 Task: Search one way flight ticket for 1 adult, 5 children, 2 infants in seat and 1 infant on lap in first from Harlingen: Valley International Airport to Laramie: Laramie Regional Airport on 8-3-2023. Choice of flights is American. Number of bags: 1 checked bag. Price is upto 72000. Outbound departure time preference is 20:15.
Action: Mouse moved to (306, 120)
Screenshot: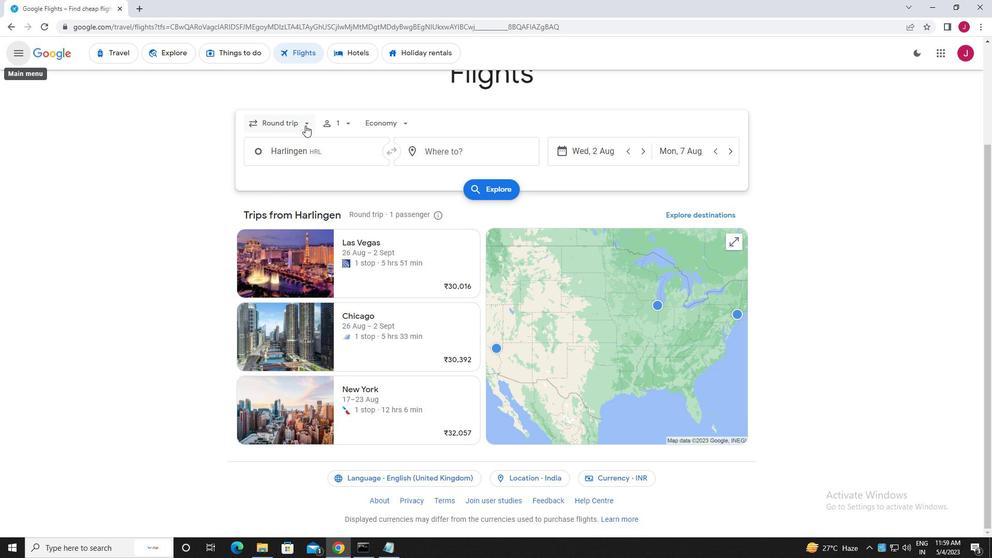 
Action: Mouse pressed left at (306, 120)
Screenshot: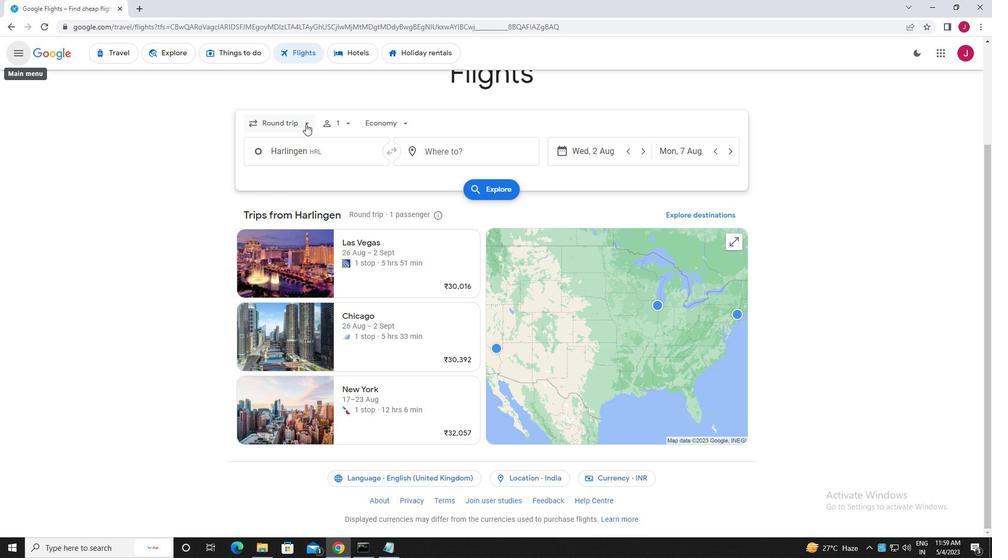 
Action: Mouse moved to (297, 167)
Screenshot: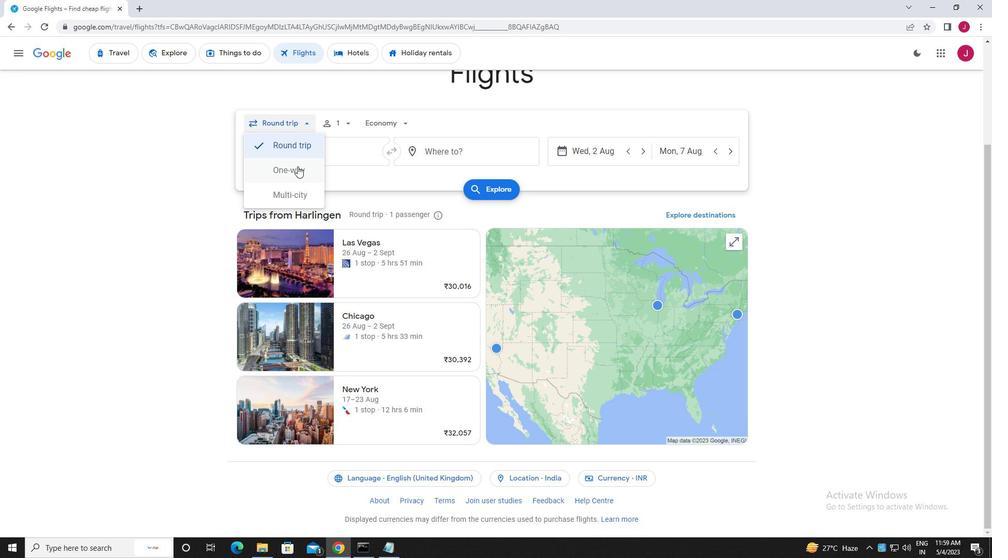 
Action: Mouse pressed left at (297, 167)
Screenshot: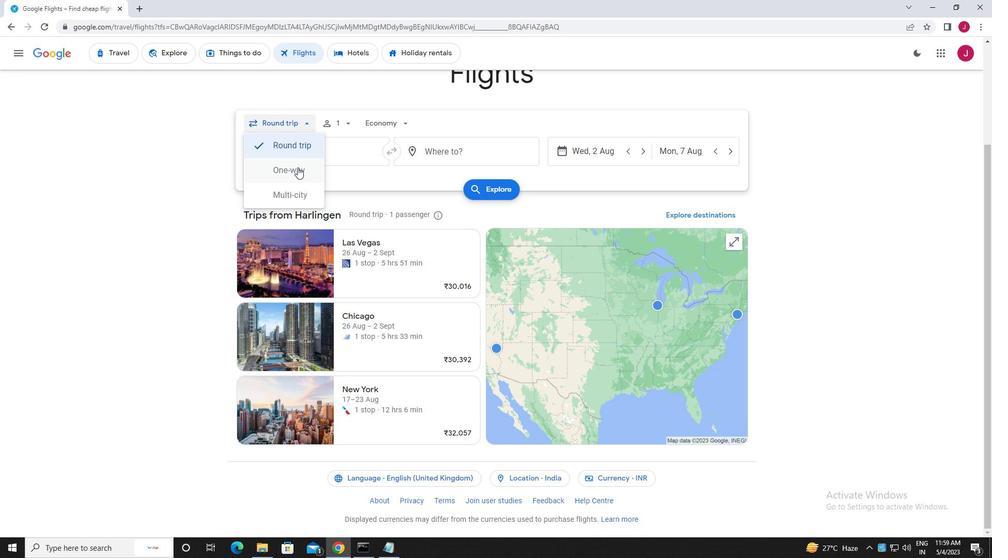 
Action: Mouse moved to (341, 121)
Screenshot: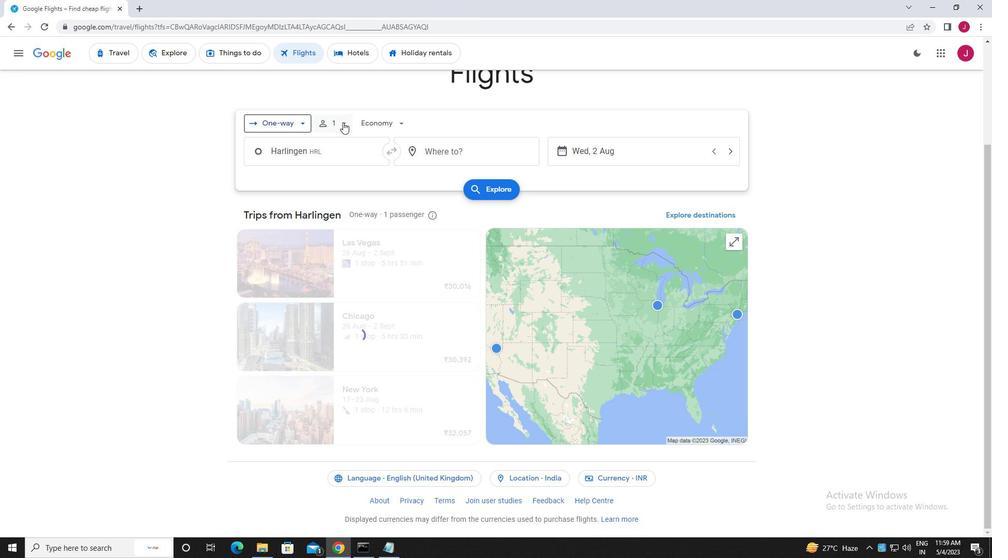 
Action: Mouse pressed left at (341, 121)
Screenshot: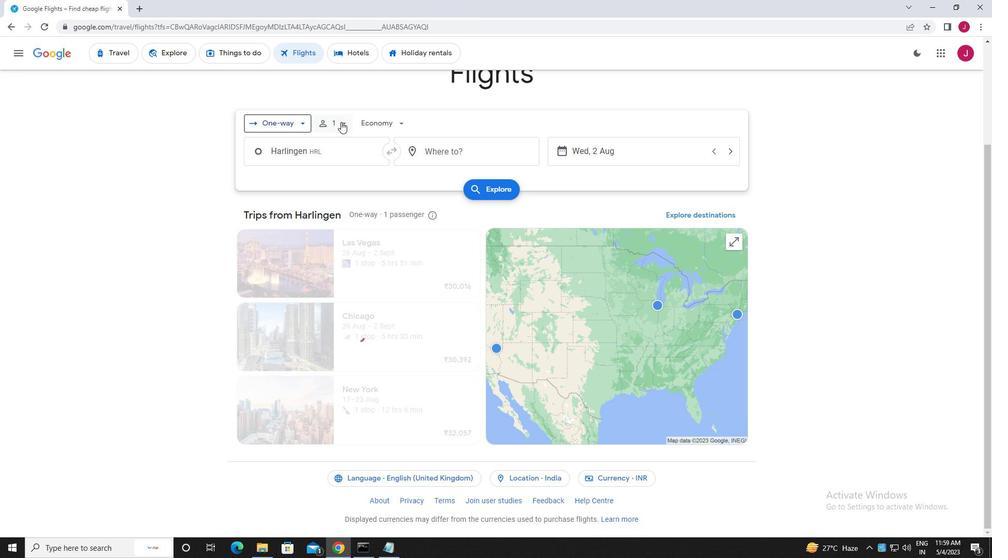 
Action: Mouse moved to (424, 177)
Screenshot: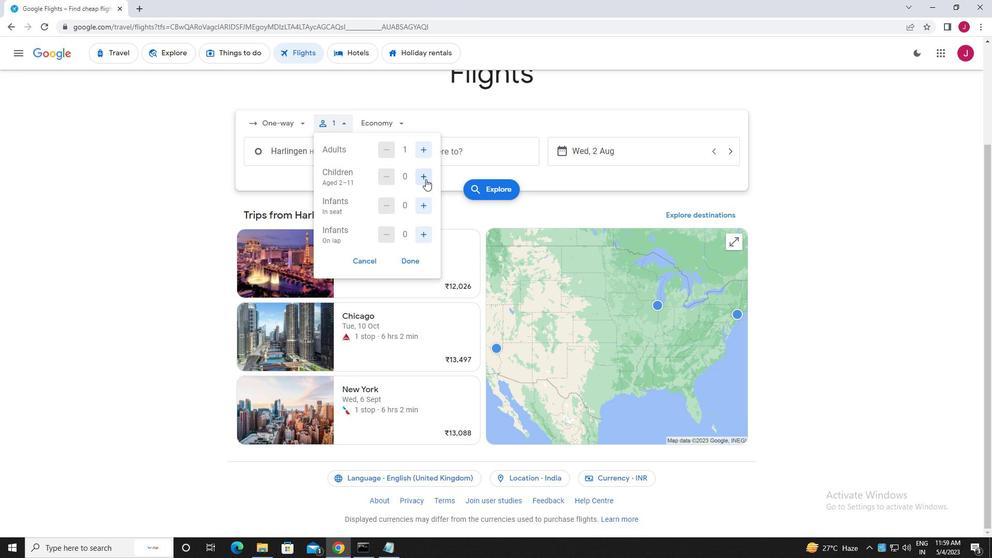 
Action: Mouse pressed left at (424, 177)
Screenshot: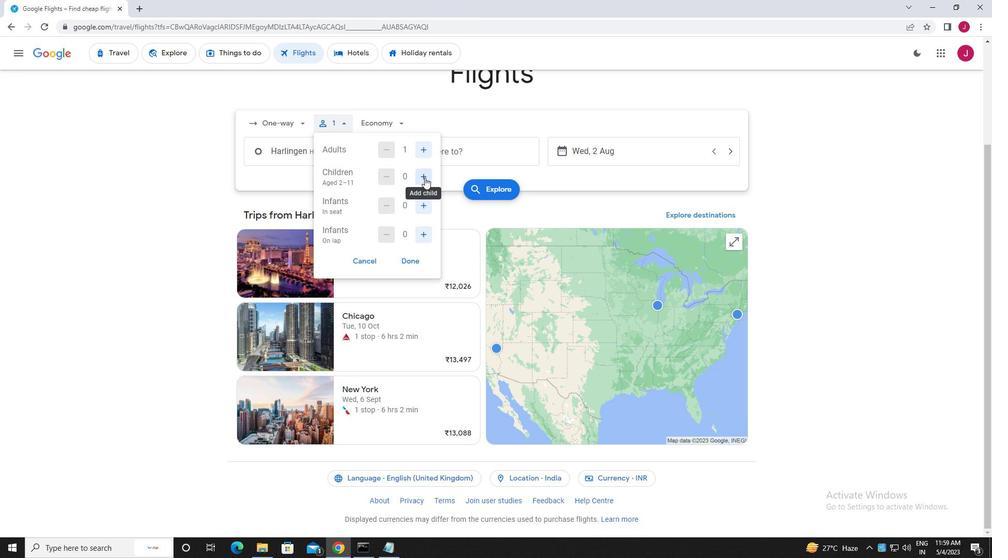 
Action: Mouse pressed left at (424, 177)
Screenshot: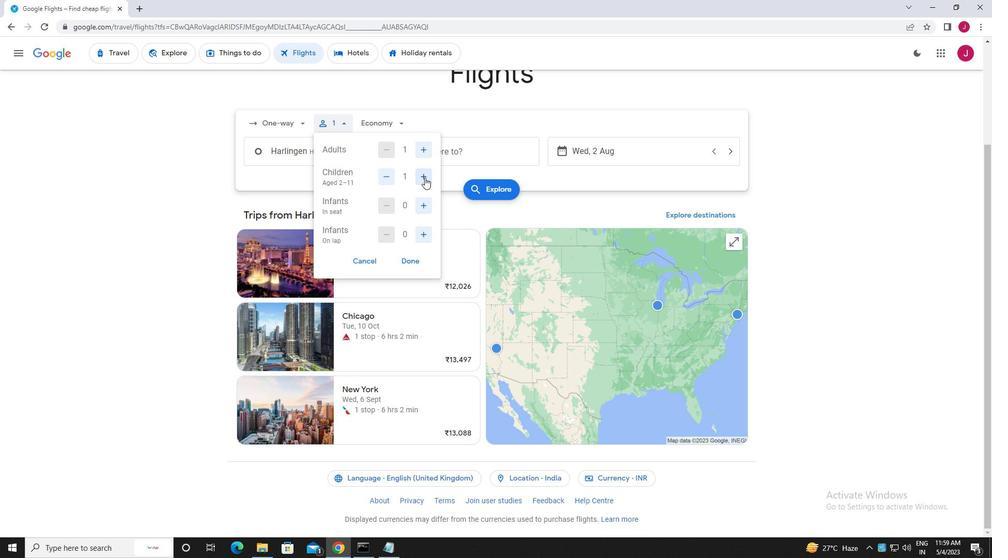 
Action: Mouse pressed left at (424, 177)
Screenshot: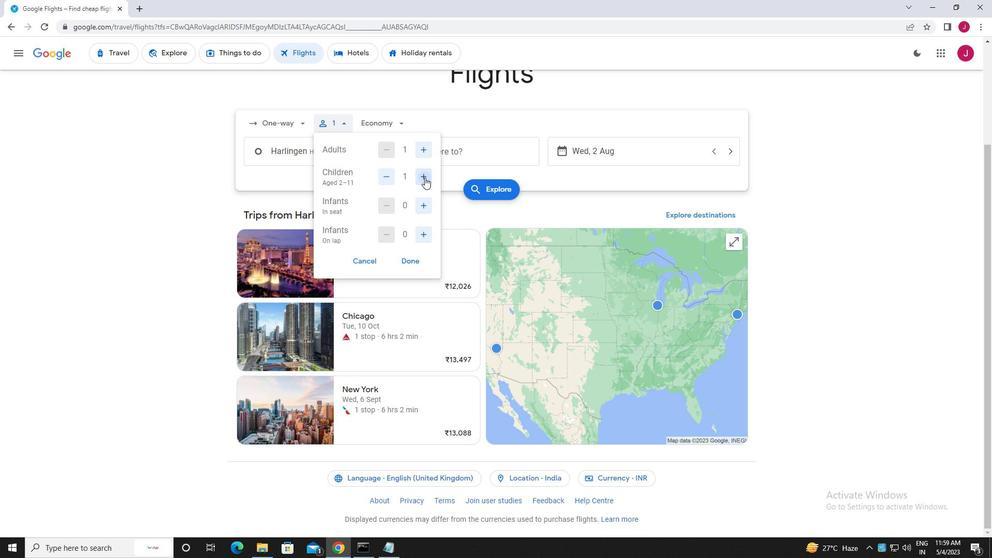 
Action: Mouse pressed left at (424, 177)
Screenshot: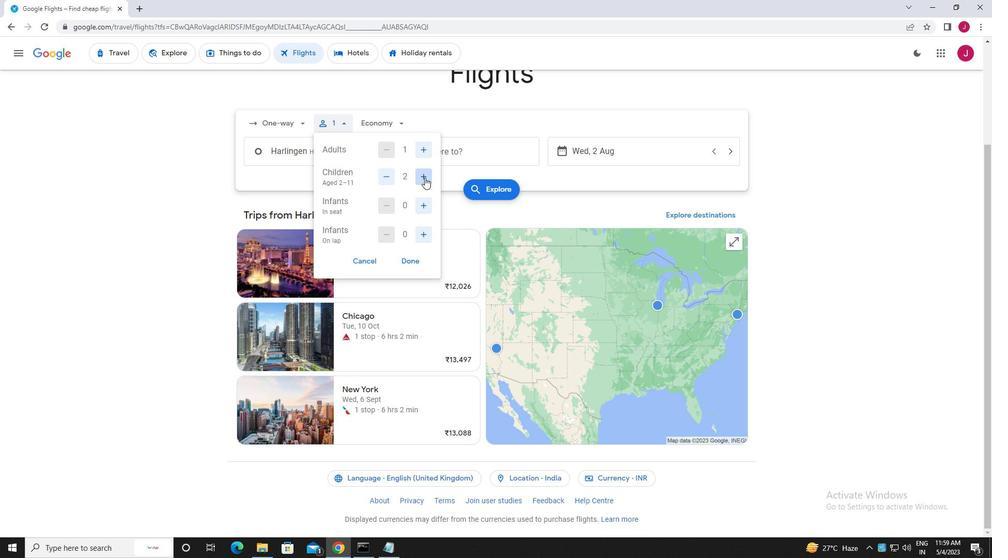 
Action: Mouse pressed left at (424, 177)
Screenshot: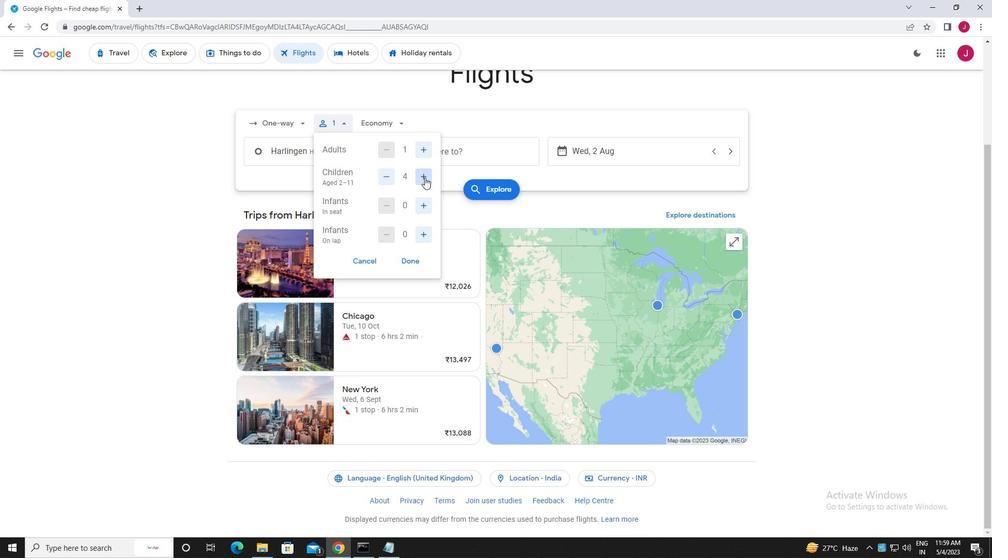 
Action: Mouse moved to (423, 207)
Screenshot: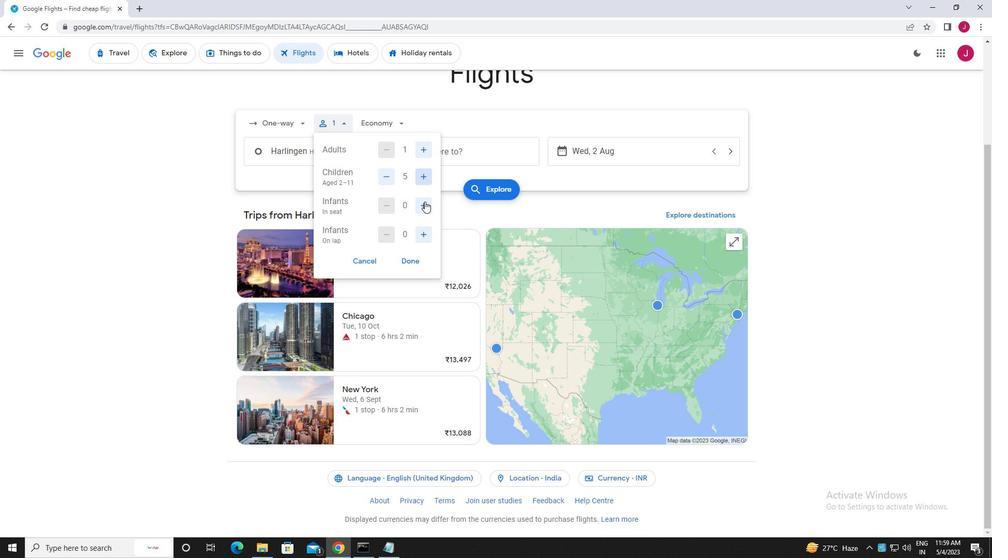 
Action: Mouse pressed left at (423, 207)
Screenshot: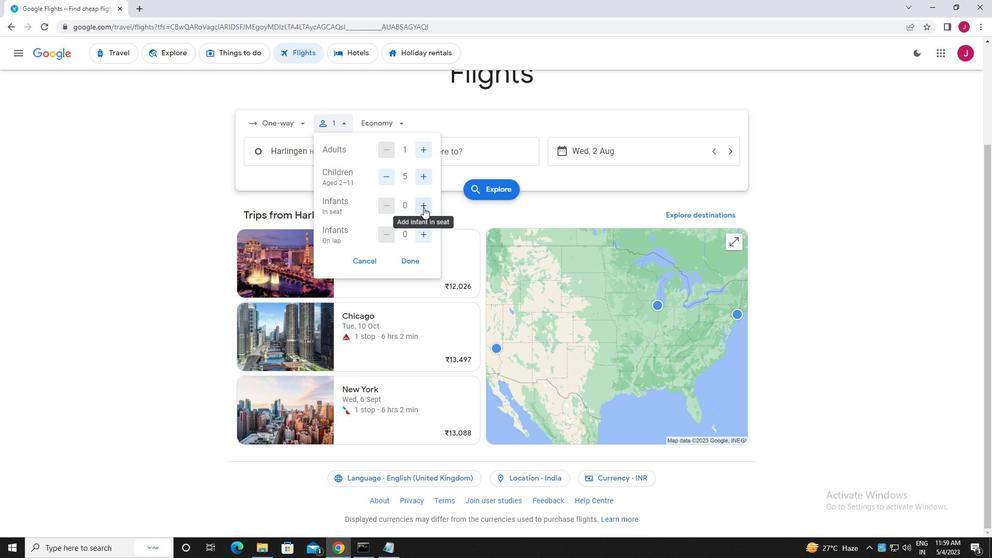 
Action: Mouse pressed left at (423, 207)
Screenshot: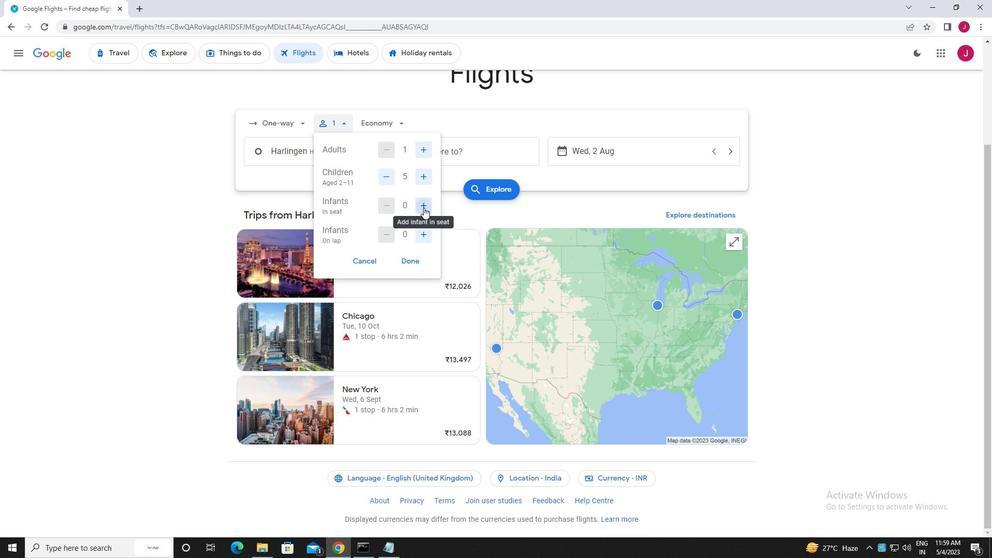 
Action: Mouse moved to (421, 230)
Screenshot: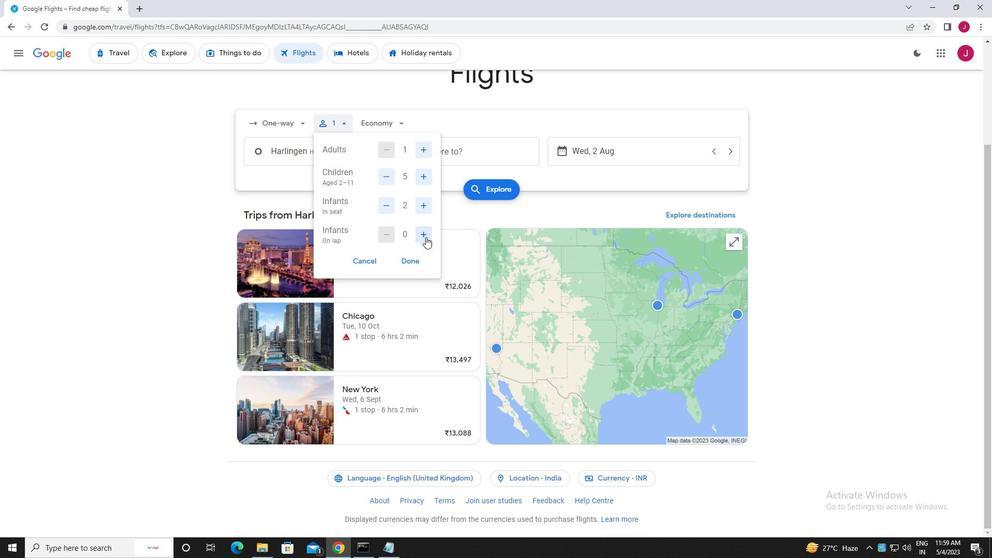 
Action: Mouse pressed left at (421, 230)
Screenshot: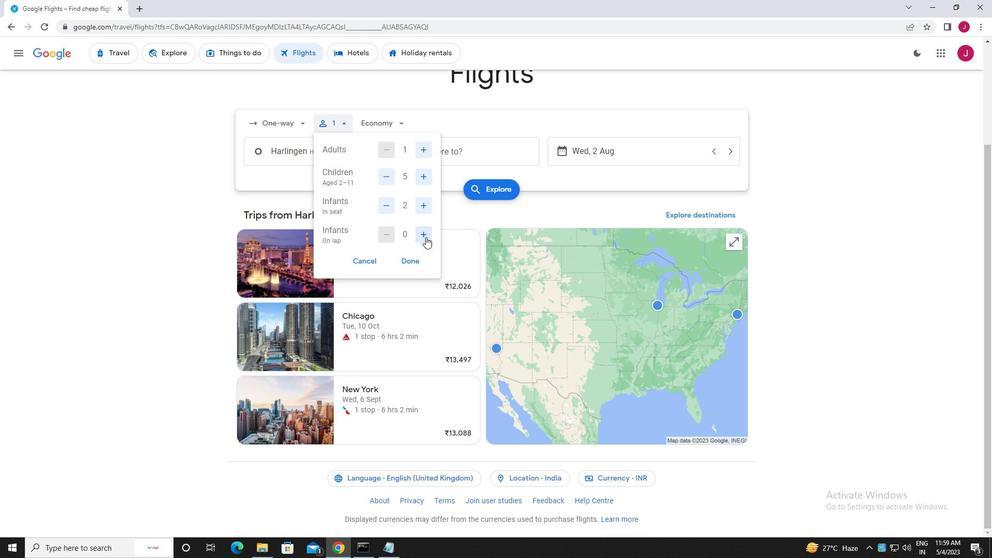 
Action: Mouse moved to (380, 205)
Screenshot: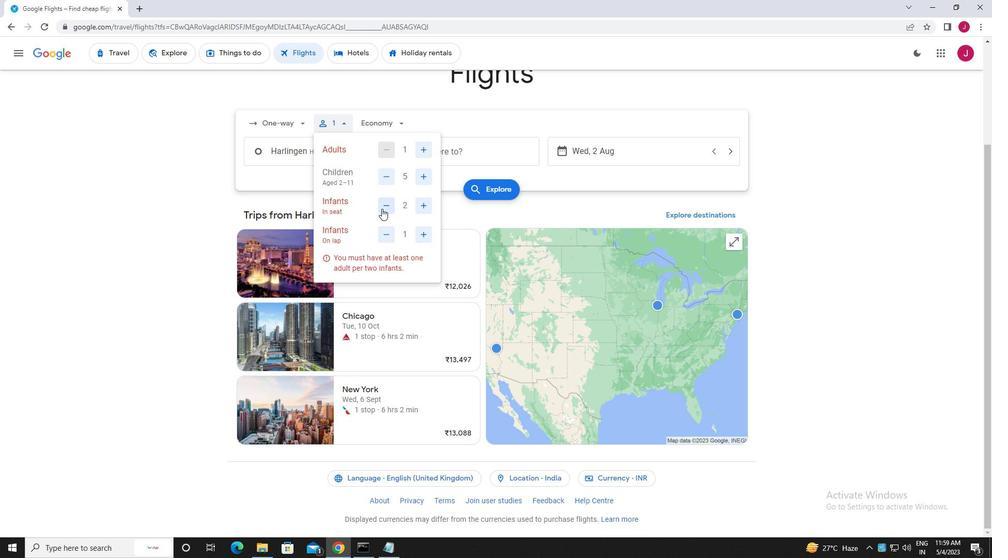 
Action: Mouse pressed left at (380, 205)
Screenshot: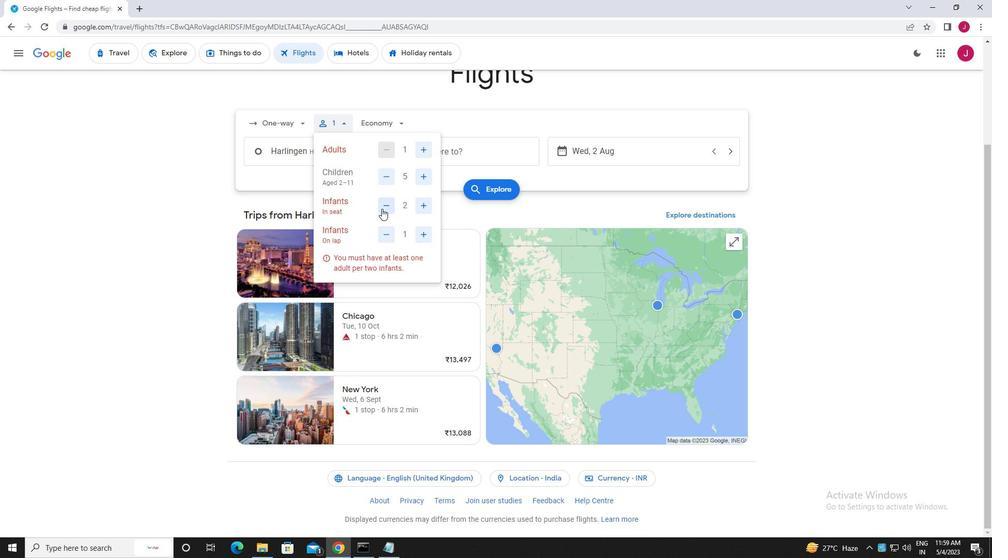 
Action: Mouse moved to (412, 259)
Screenshot: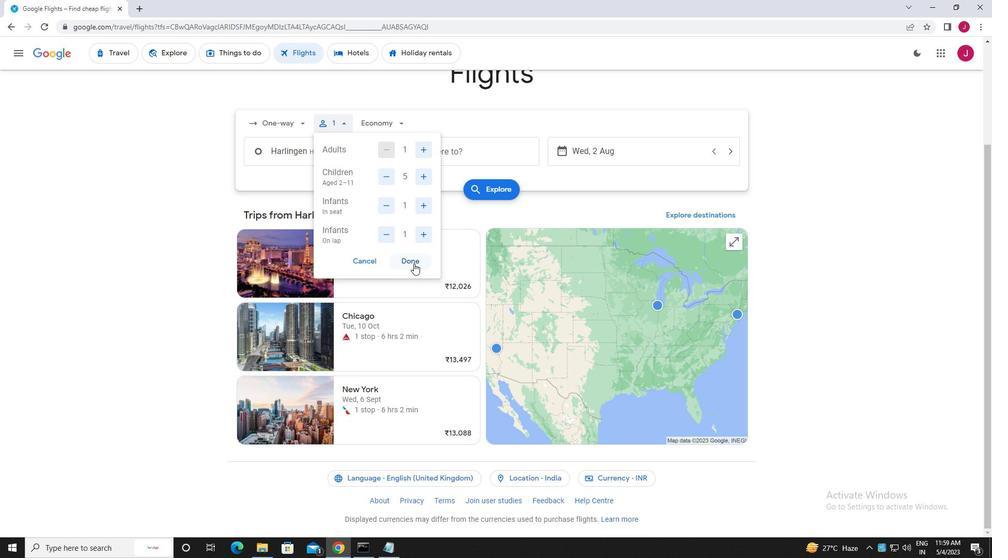
Action: Mouse pressed left at (412, 259)
Screenshot: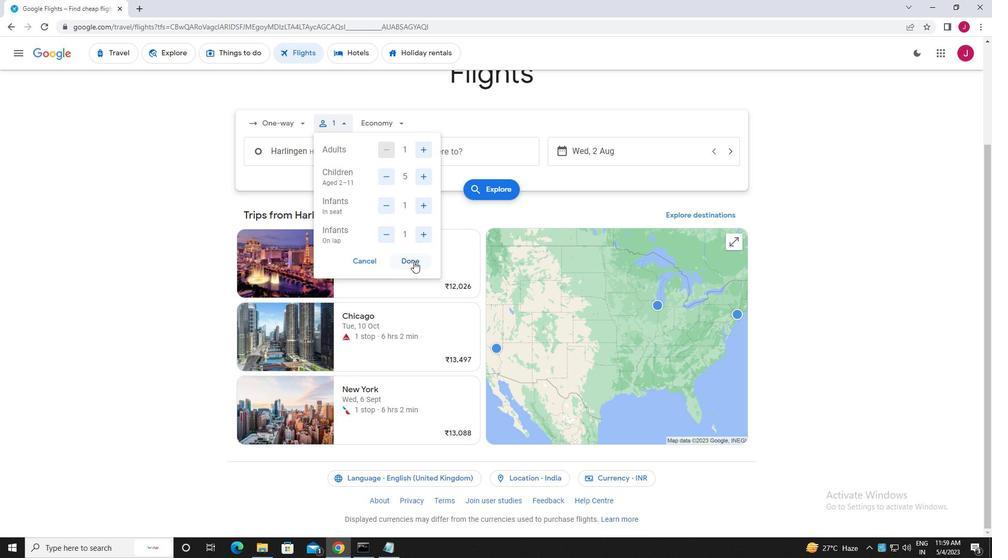 
Action: Mouse moved to (398, 118)
Screenshot: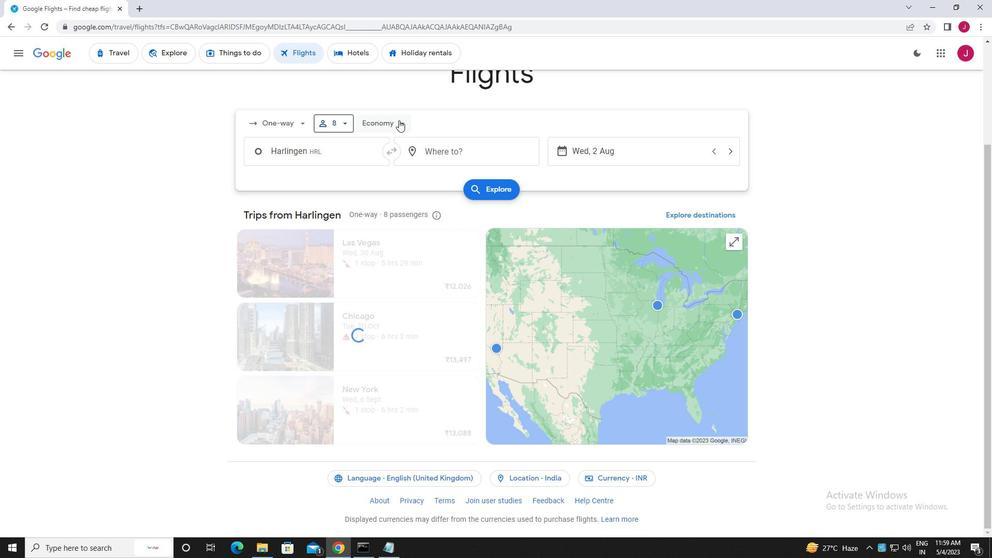 
Action: Mouse pressed left at (398, 118)
Screenshot: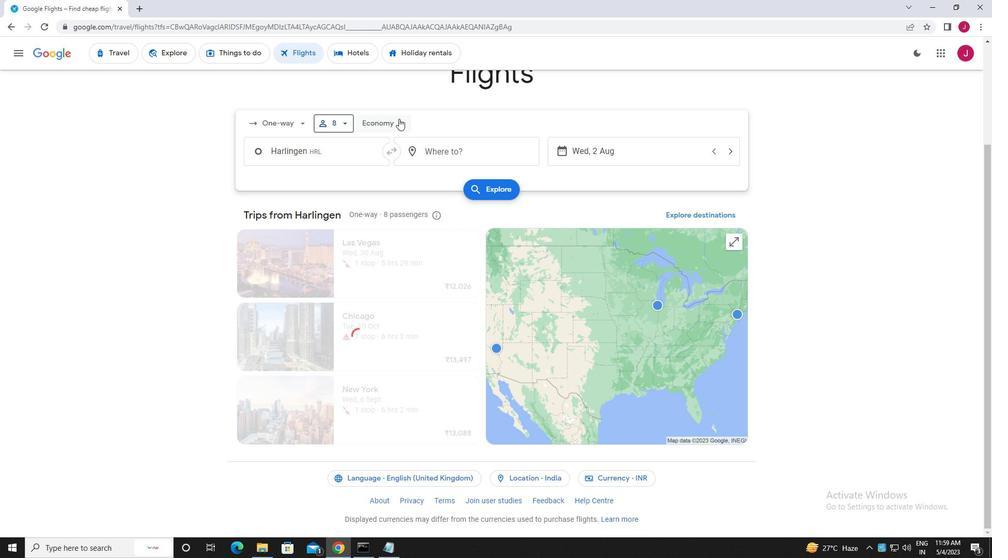 
Action: Mouse moved to (400, 224)
Screenshot: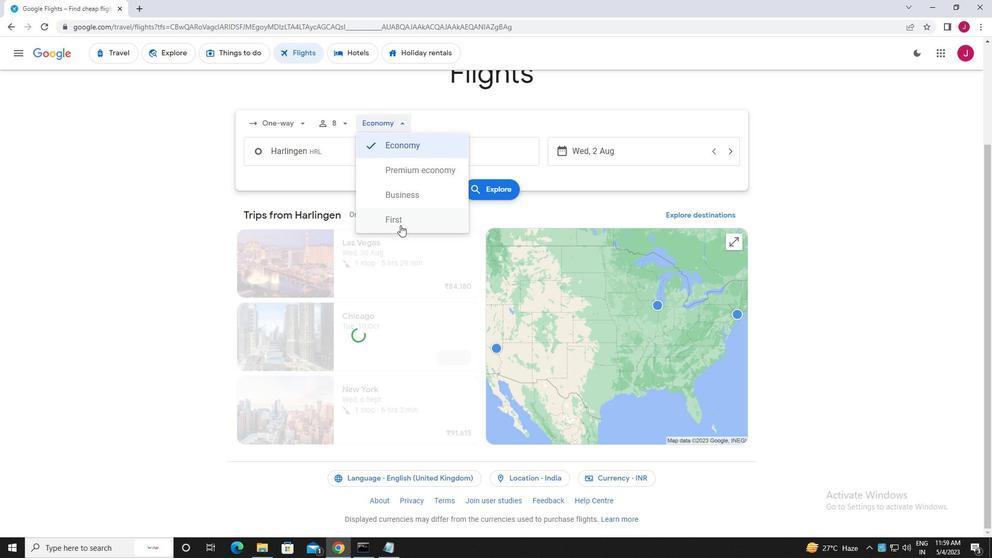 
Action: Mouse pressed left at (400, 224)
Screenshot: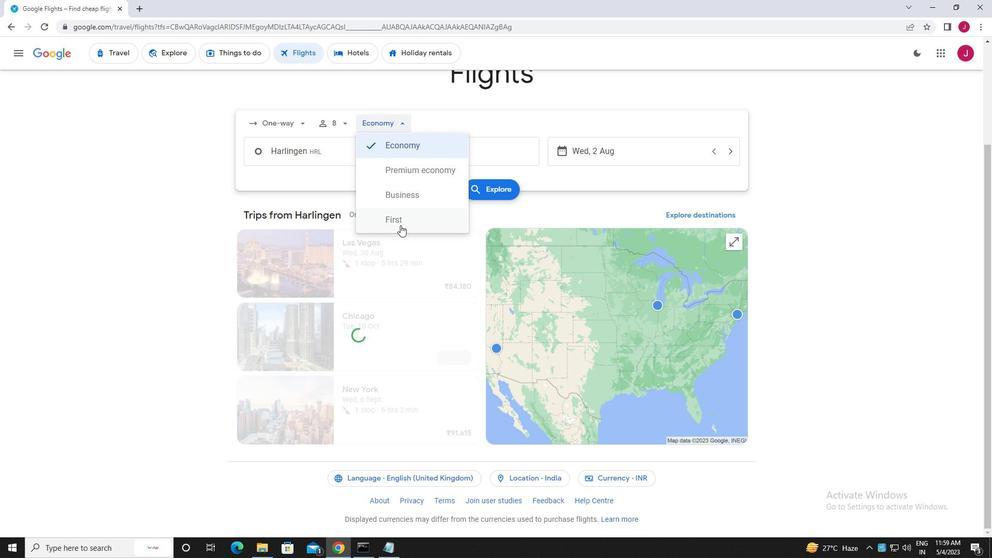 
Action: Mouse moved to (346, 155)
Screenshot: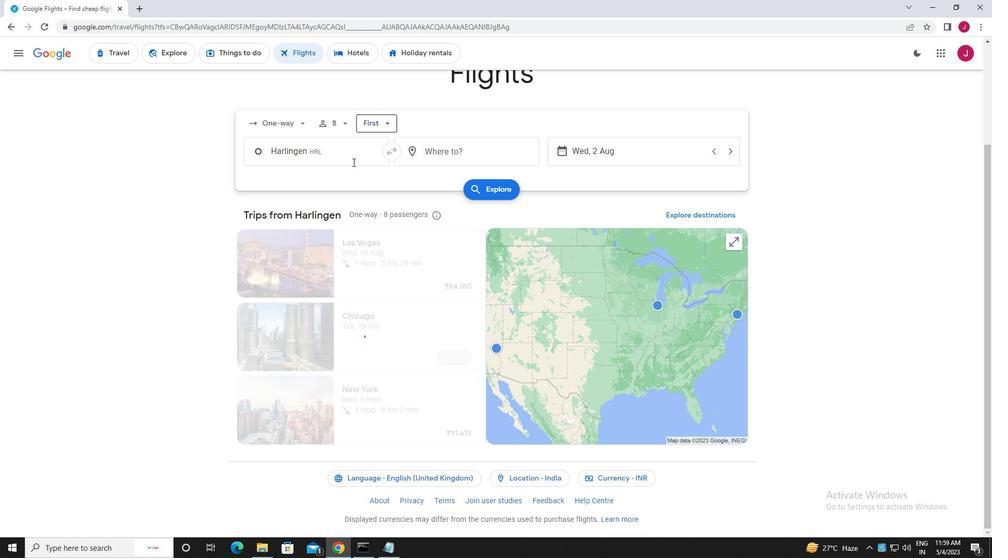 
Action: Mouse pressed left at (346, 155)
Screenshot: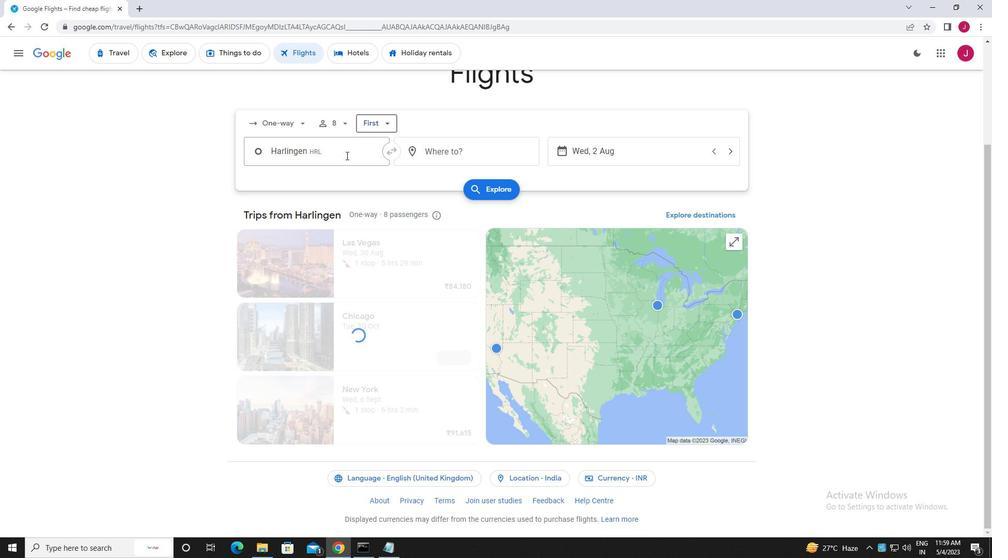
Action: Mouse moved to (345, 155)
Screenshot: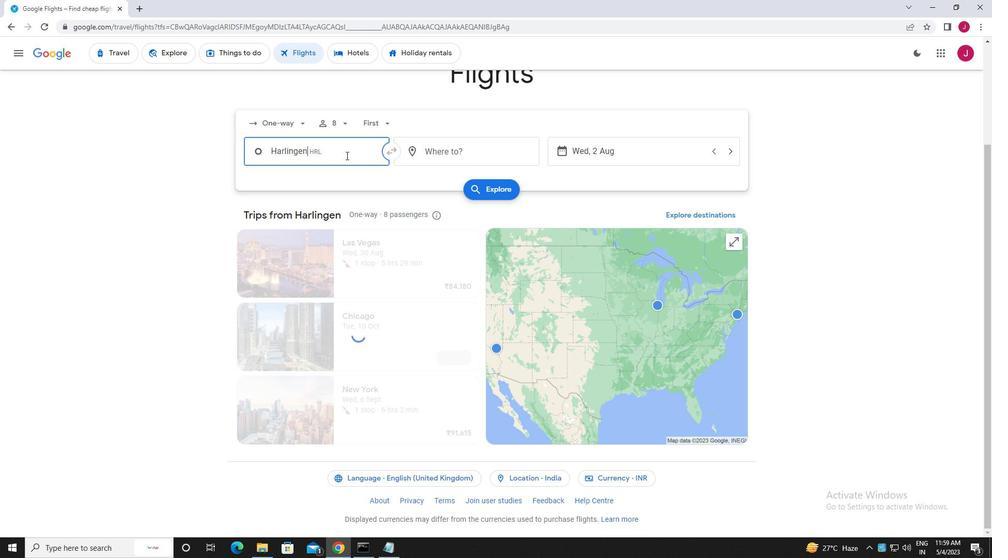 
Action: Key pressed harlinggen
Screenshot: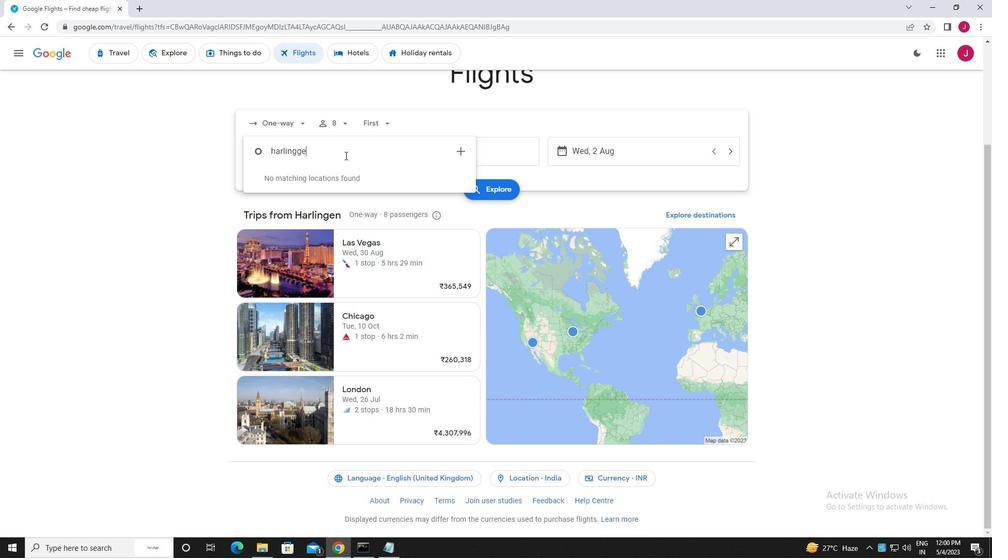 
Action: Mouse moved to (356, 209)
Screenshot: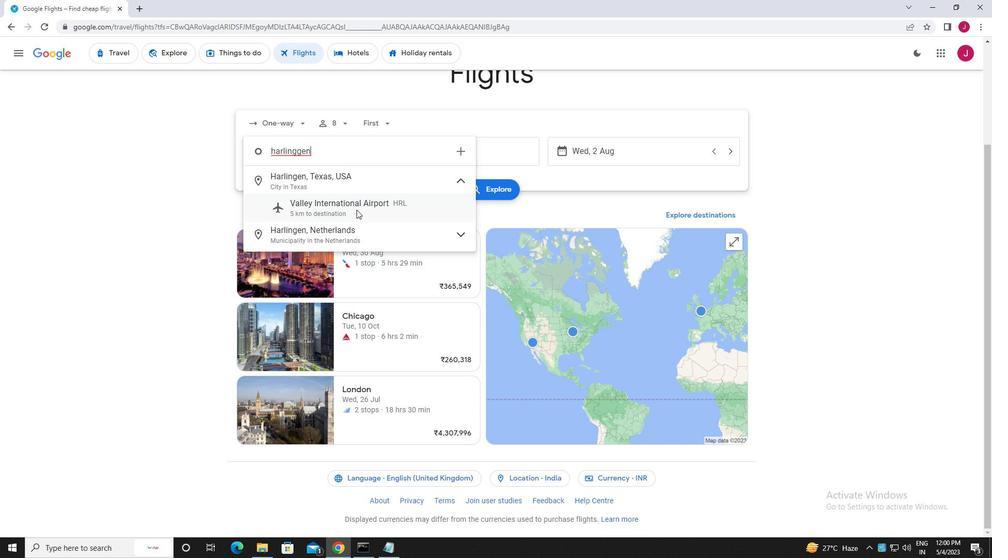 
Action: Mouse pressed left at (356, 209)
Screenshot: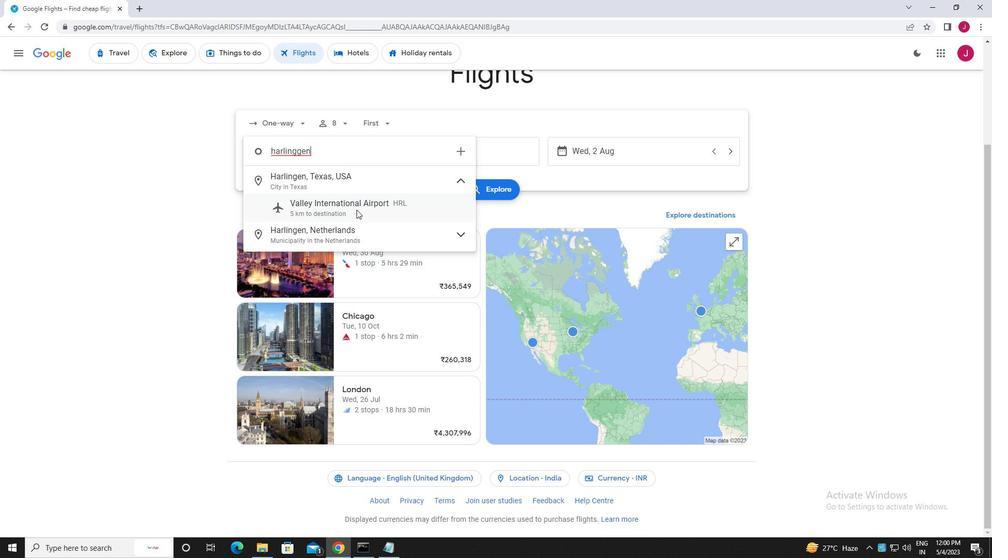 
Action: Mouse moved to (446, 148)
Screenshot: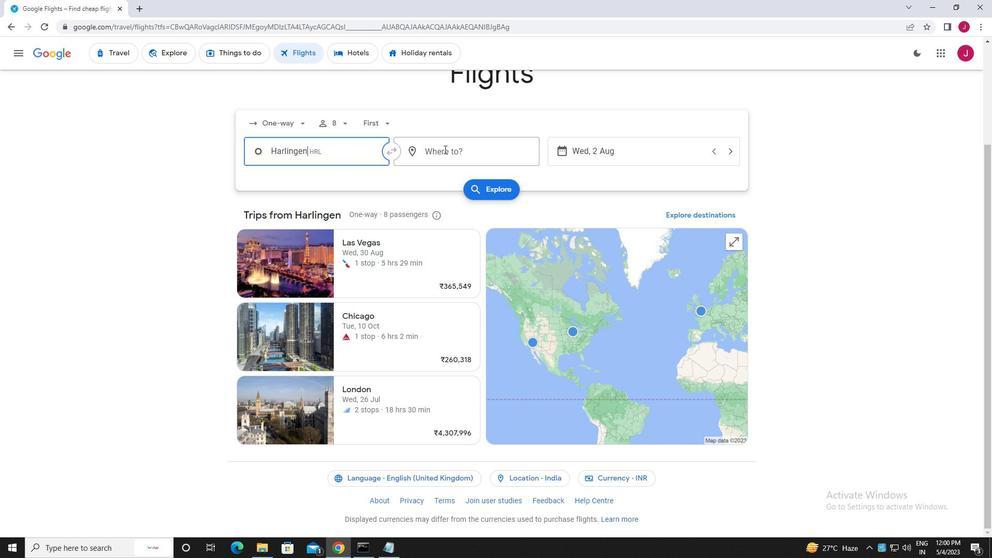 
Action: Mouse pressed left at (446, 148)
Screenshot: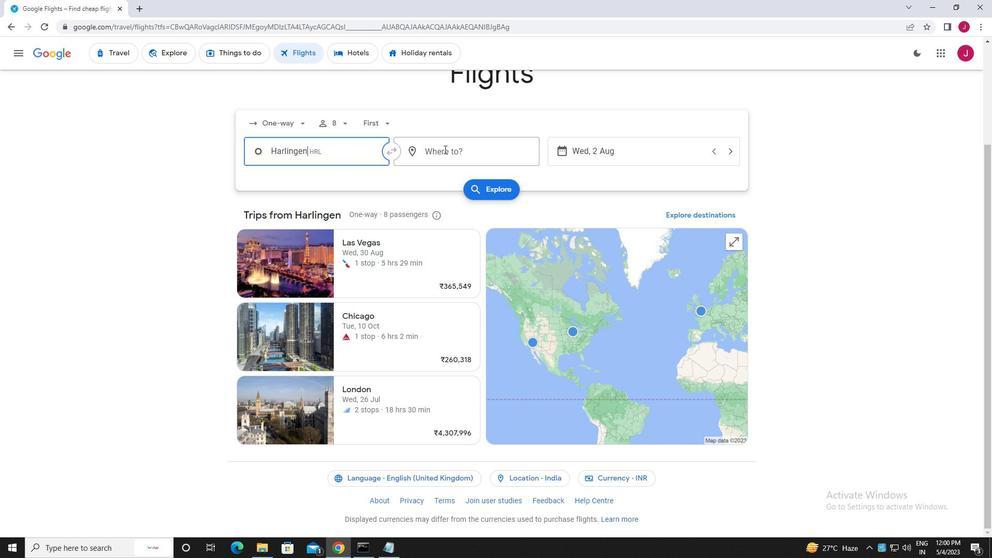 
Action: Mouse moved to (447, 149)
Screenshot: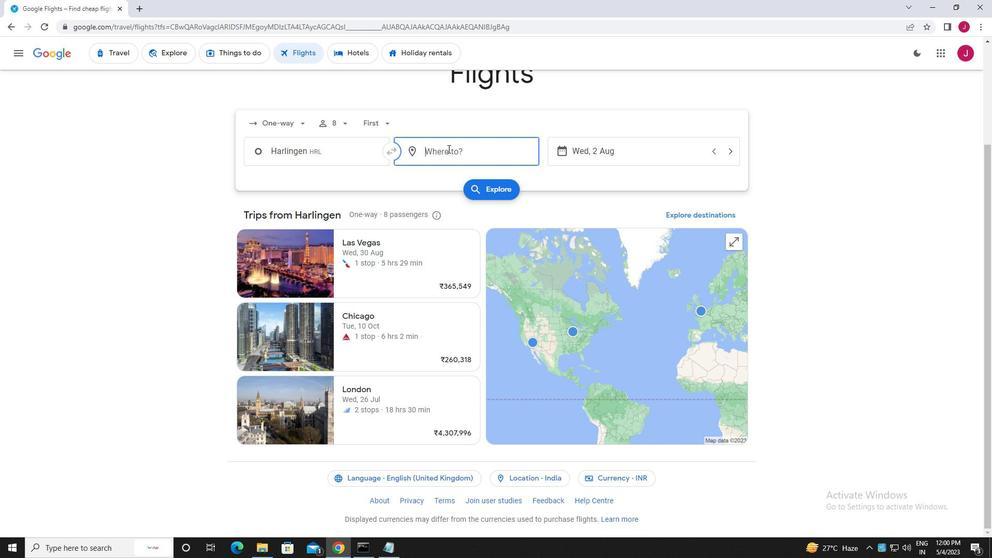 
Action: Key pressed laram
Screenshot: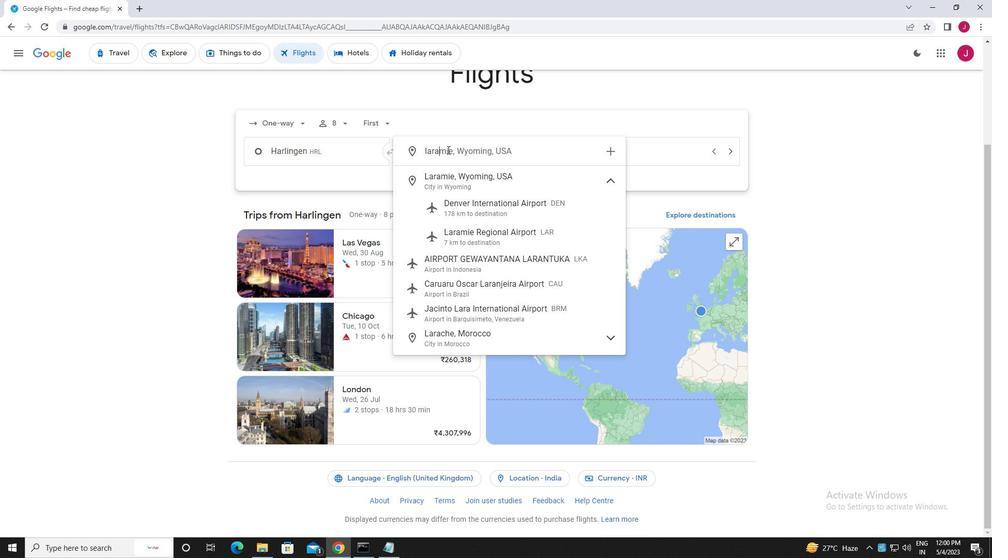 
Action: Mouse moved to (508, 239)
Screenshot: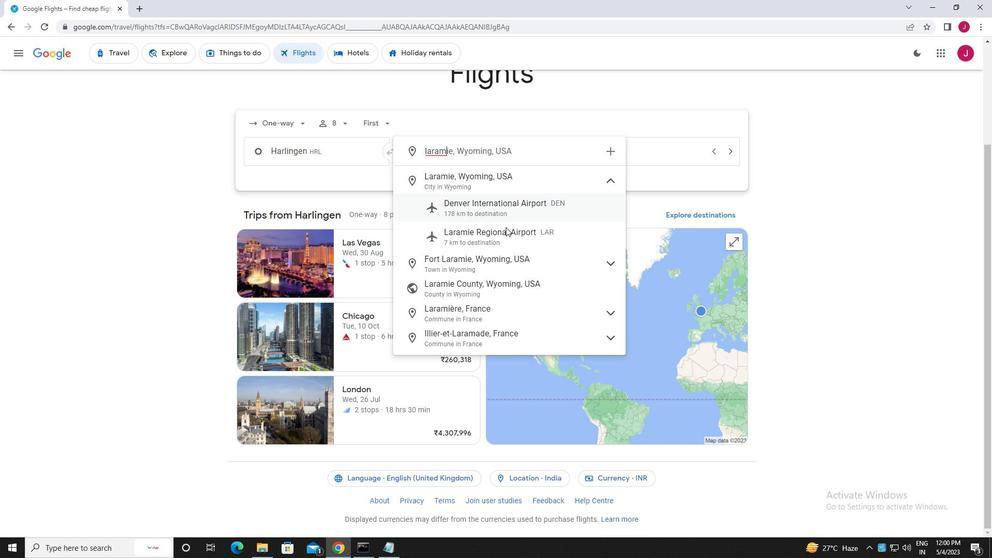 
Action: Mouse pressed left at (508, 239)
Screenshot: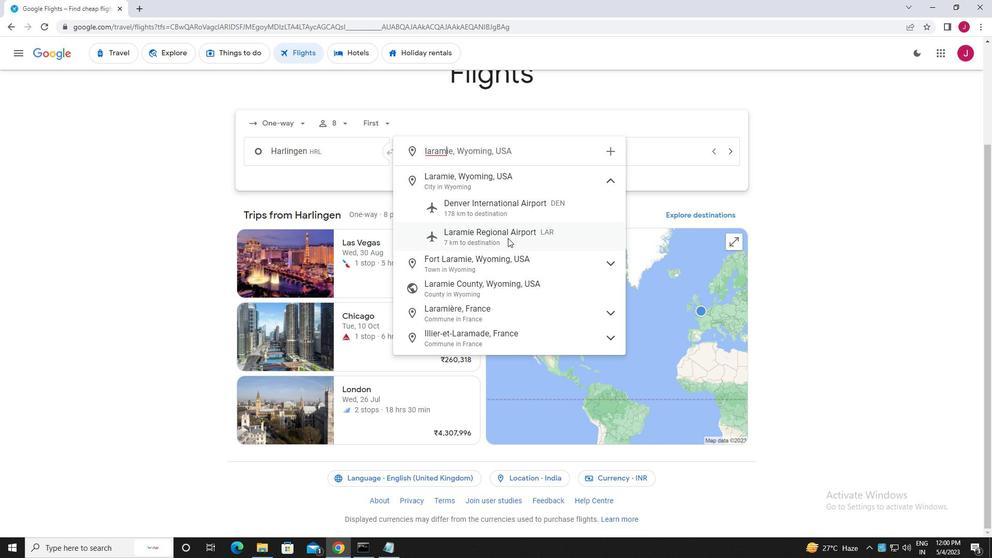 
Action: Mouse moved to (597, 153)
Screenshot: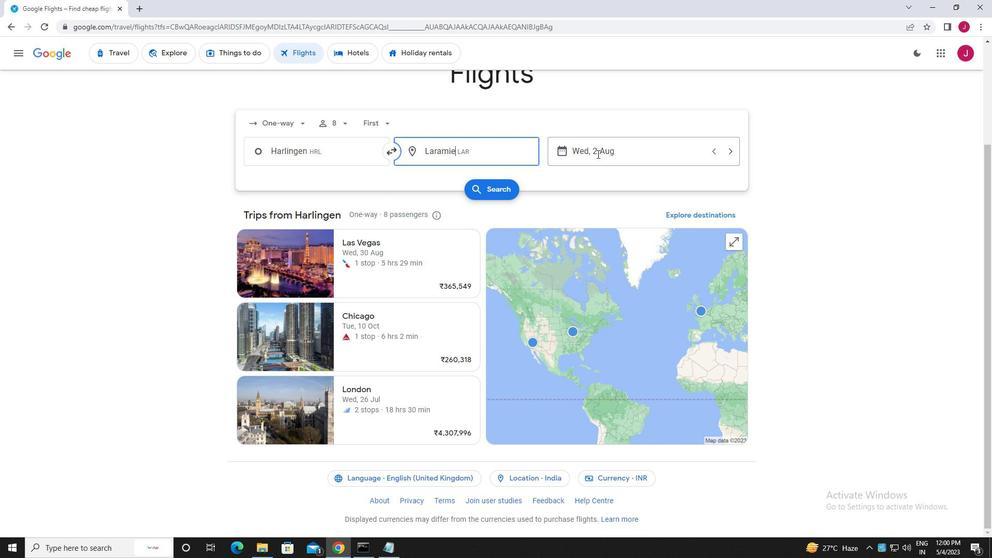 
Action: Mouse pressed left at (597, 153)
Screenshot: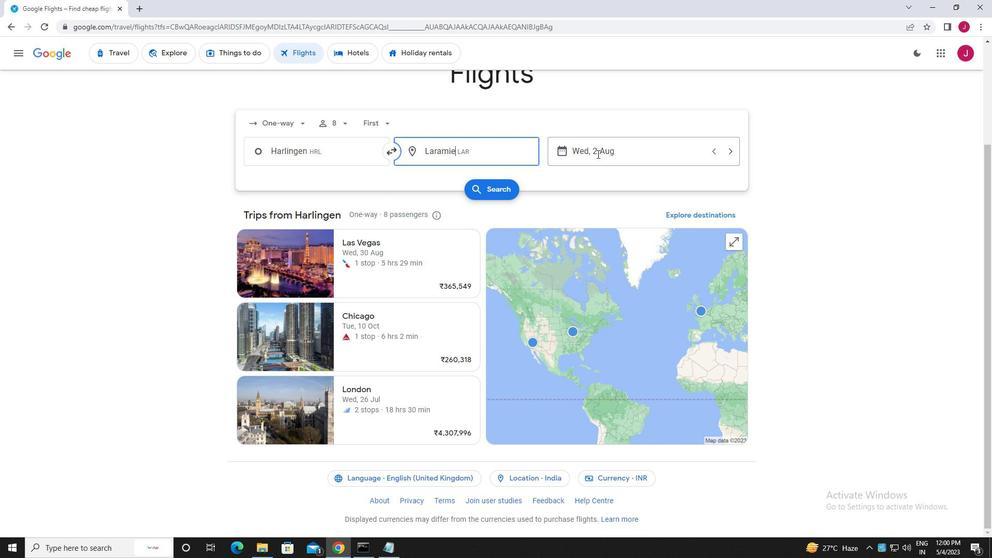 
Action: Mouse moved to (468, 232)
Screenshot: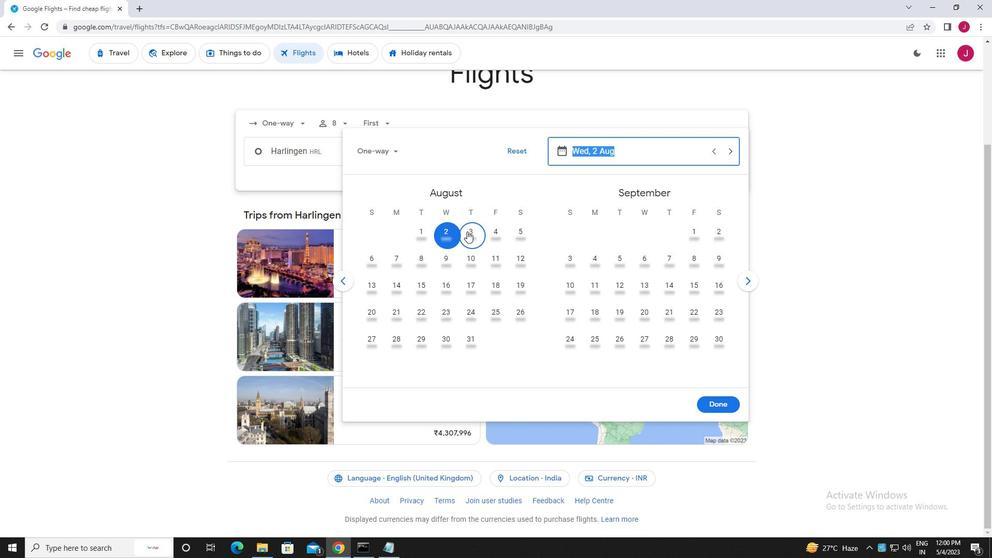 
Action: Mouse pressed left at (468, 232)
Screenshot: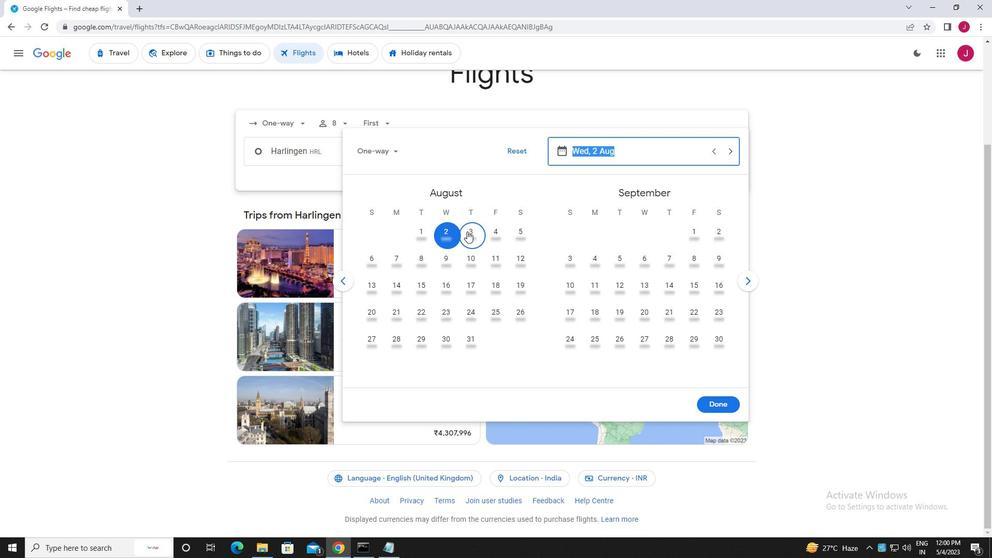 
Action: Mouse moved to (713, 406)
Screenshot: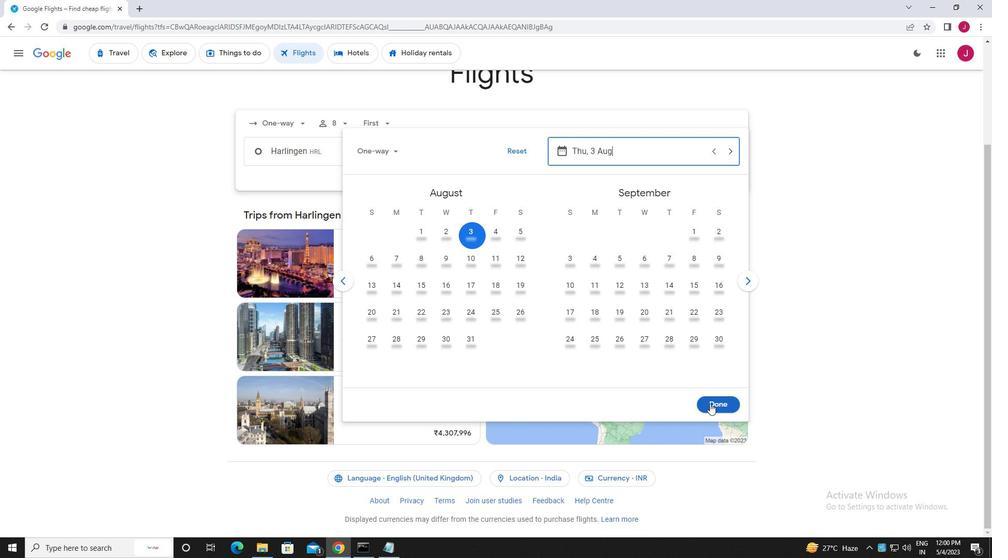 
Action: Mouse pressed left at (713, 406)
Screenshot: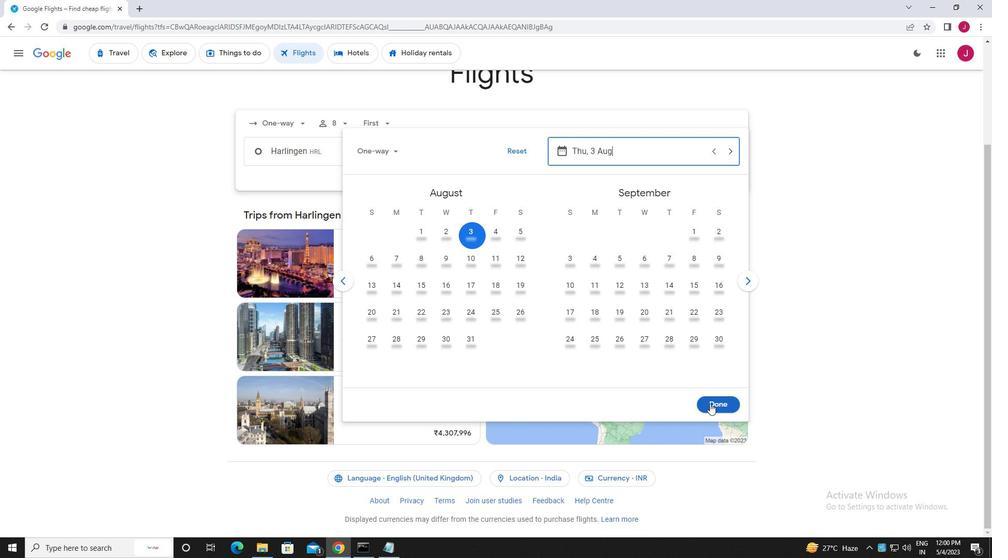 
Action: Mouse moved to (497, 188)
Screenshot: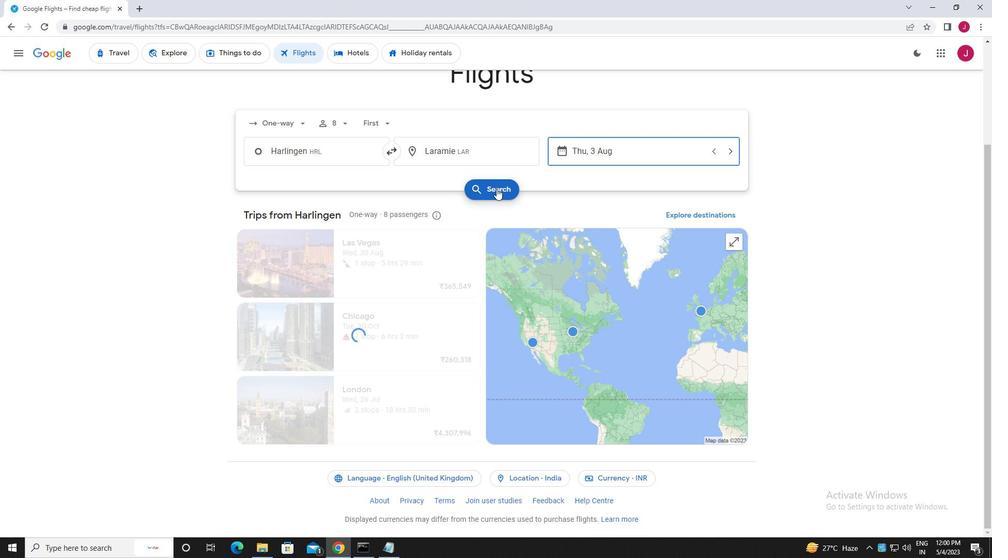 
Action: Mouse pressed left at (497, 188)
Screenshot: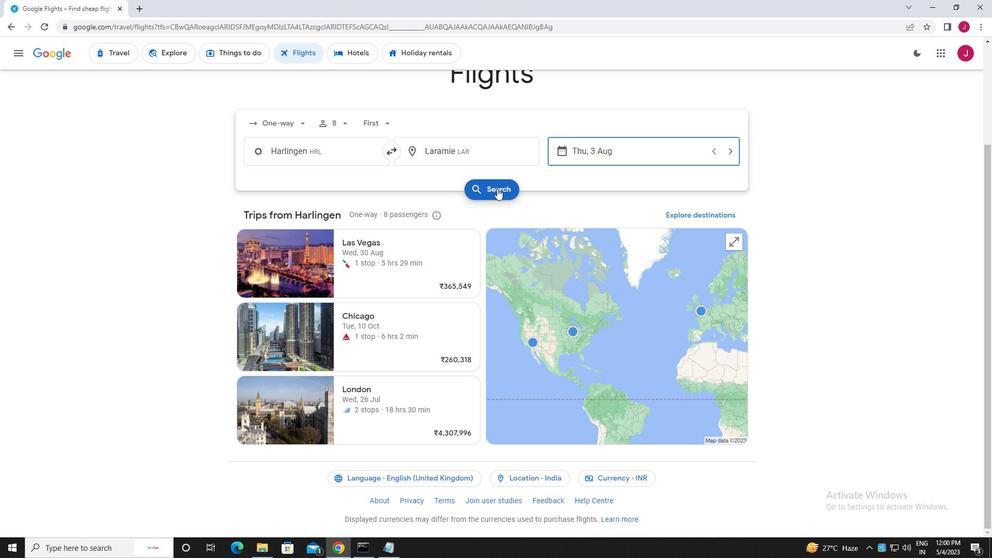 
Action: Mouse moved to (256, 145)
Screenshot: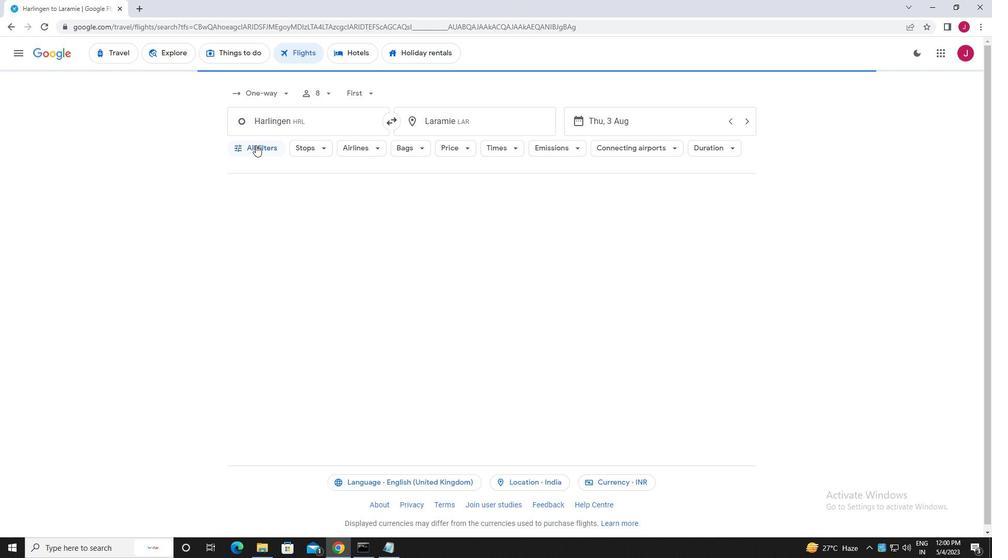 
Action: Mouse pressed left at (256, 145)
Screenshot: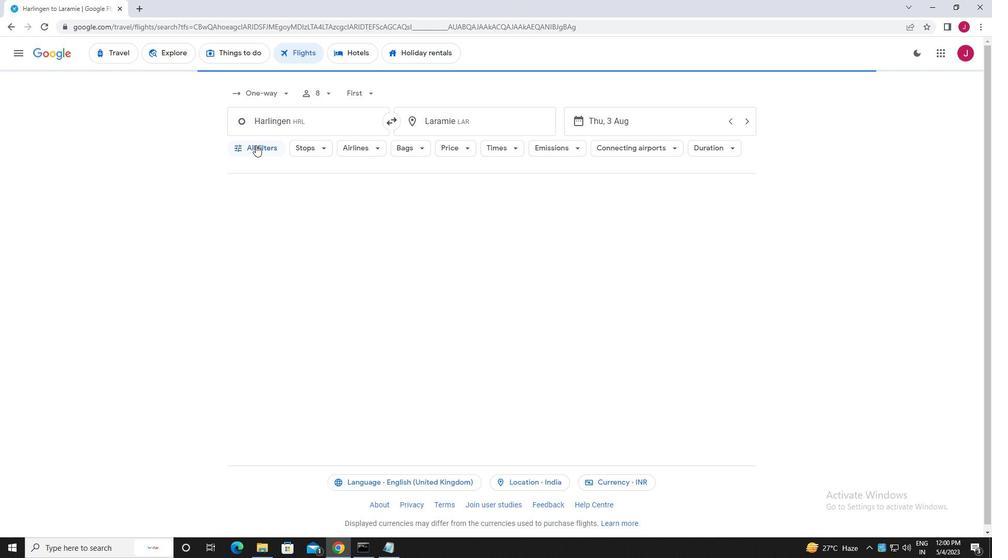 
Action: Mouse moved to (292, 201)
Screenshot: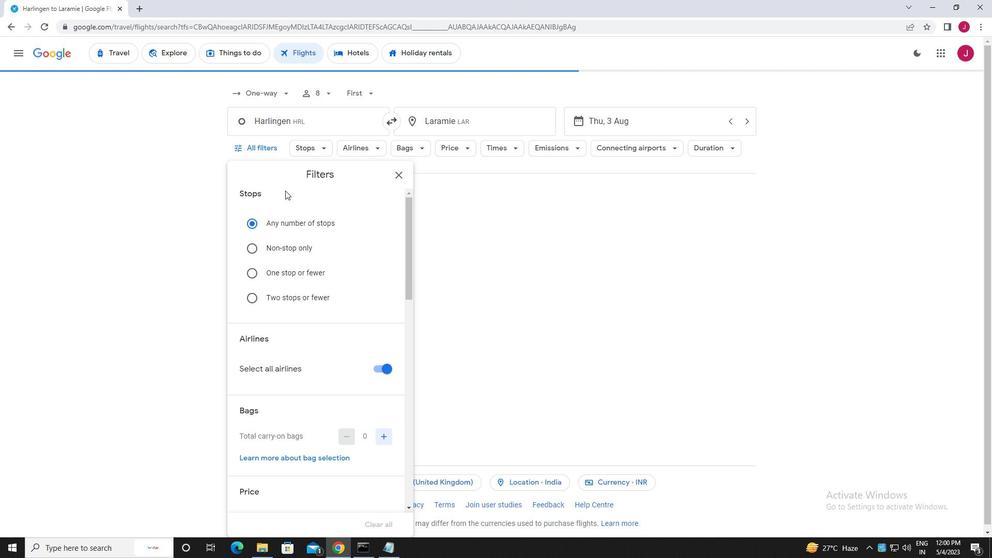 
Action: Mouse scrolled (292, 200) with delta (0, 0)
Screenshot: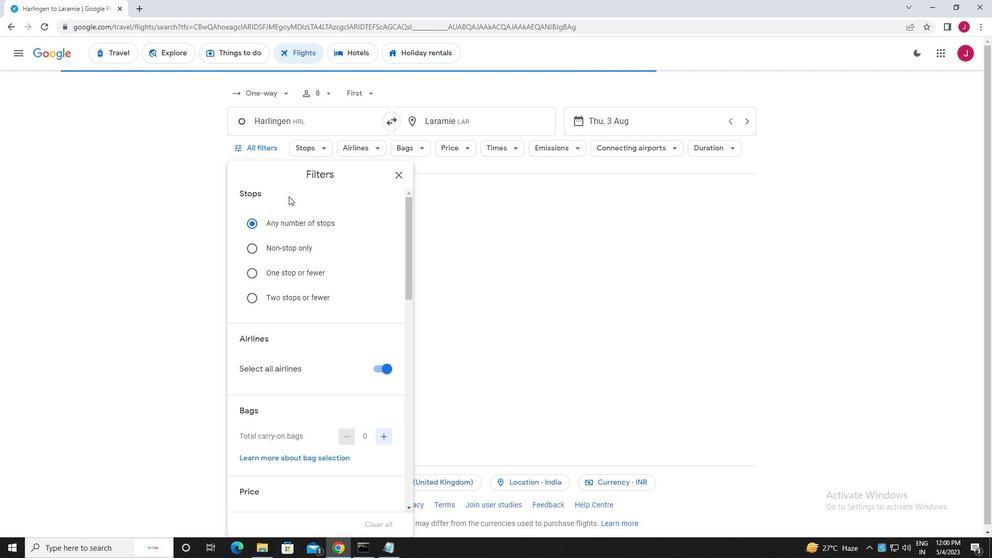 
Action: Mouse scrolled (292, 200) with delta (0, 0)
Screenshot: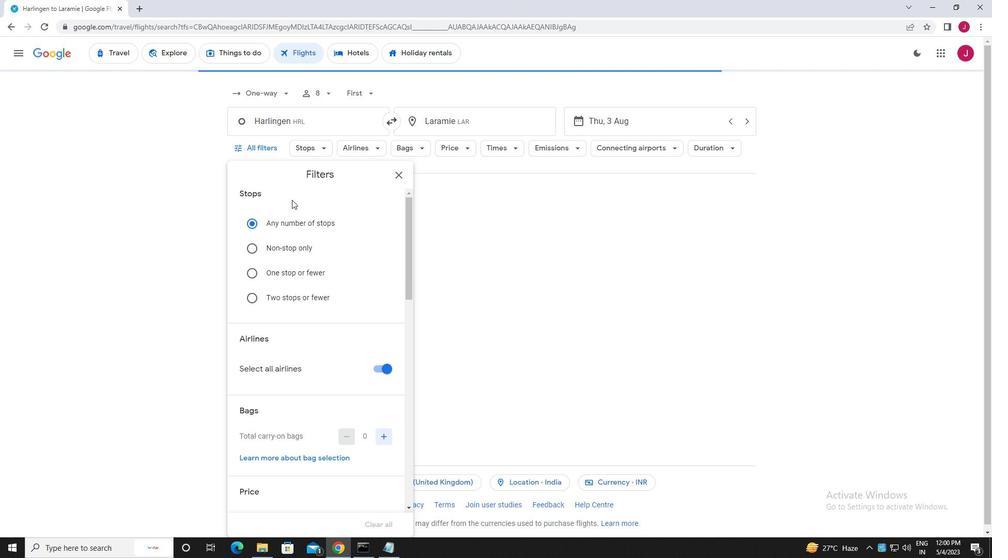 
Action: Mouse scrolled (292, 200) with delta (0, 0)
Screenshot: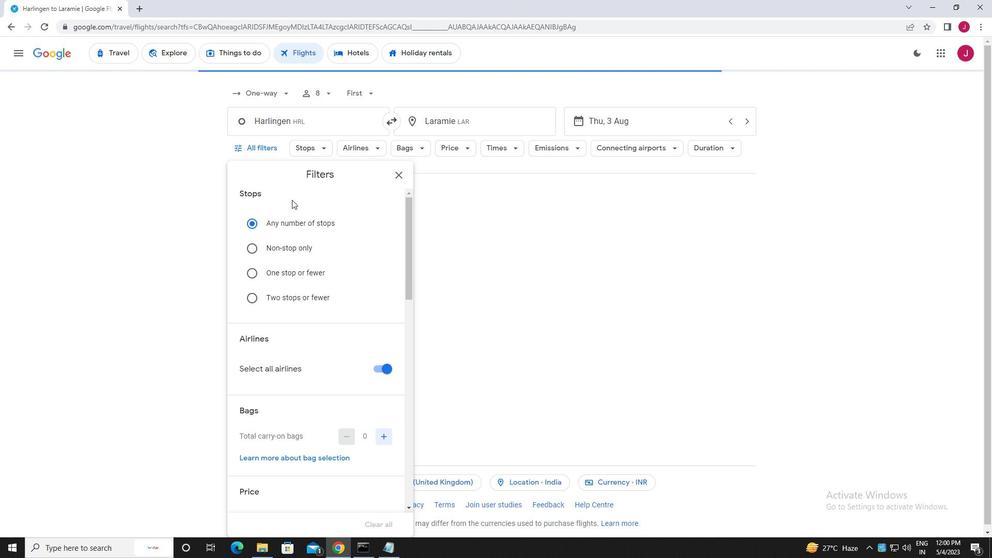 
Action: Mouse scrolled (292, 200) with delta (0, 0)
Screenshot: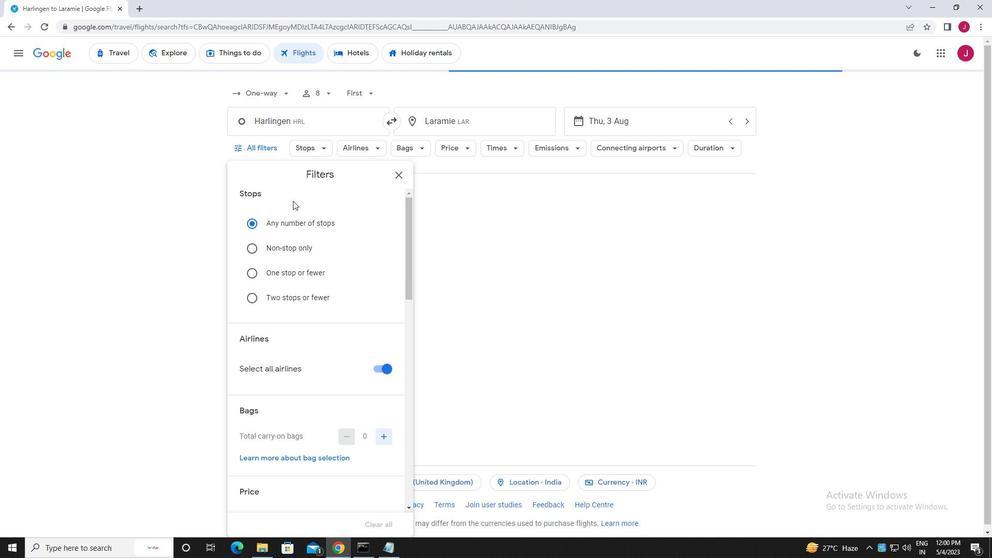 
Action: Mouse moved to (374, 206)
Screenshot: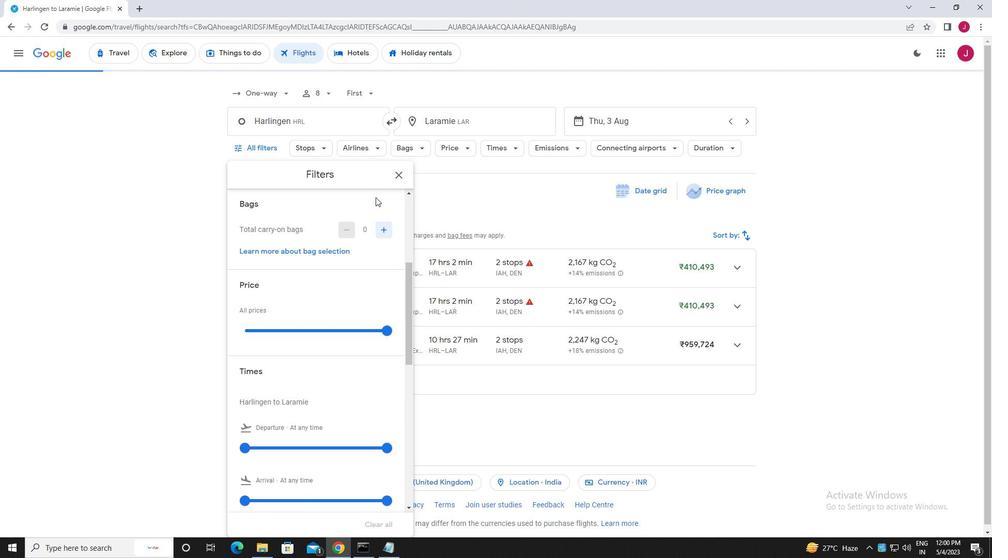 
Action: Mouse scrolled (374, 206) with delta (0, 0)
Screenshot: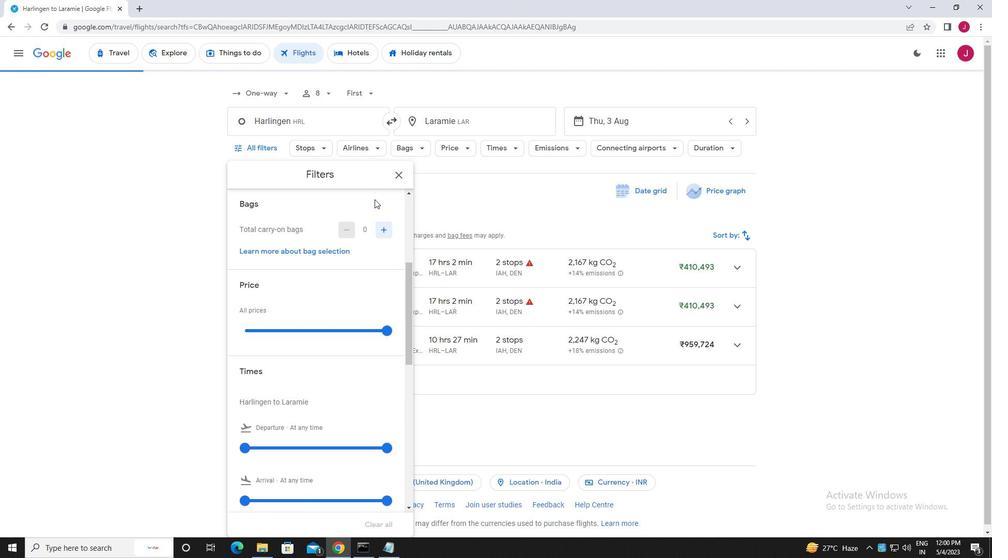 
Action: Mouse moved to (374, 206)
Screenshot: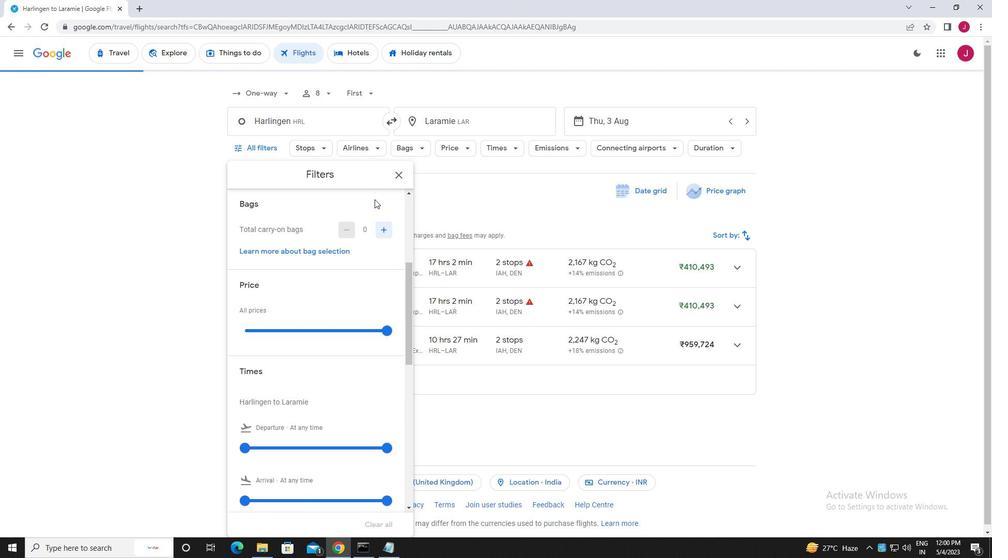 
Action: Mouse scrolled (374, 207) with delta (0, 0)
Screenshot: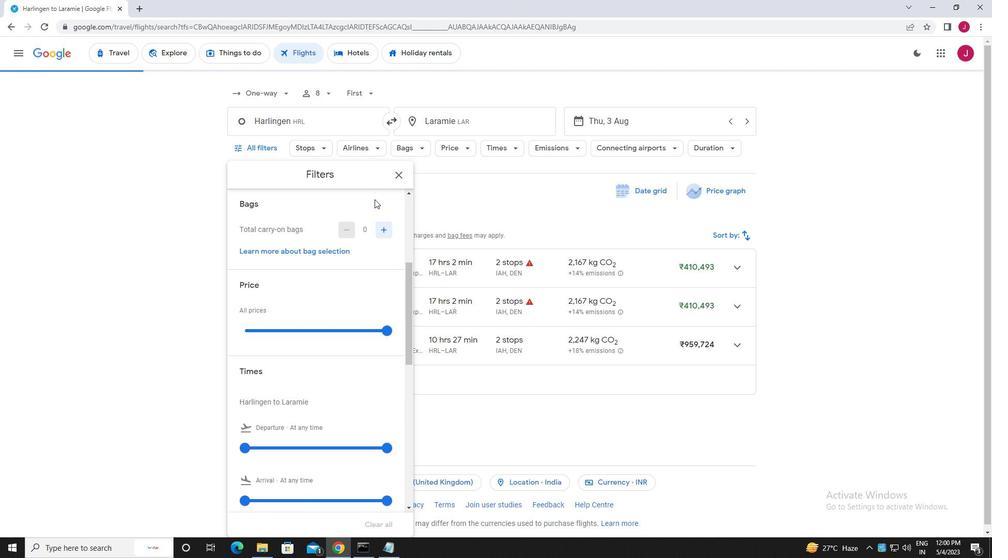 
Action: Mouse moved to (380, 266)
Screenshot: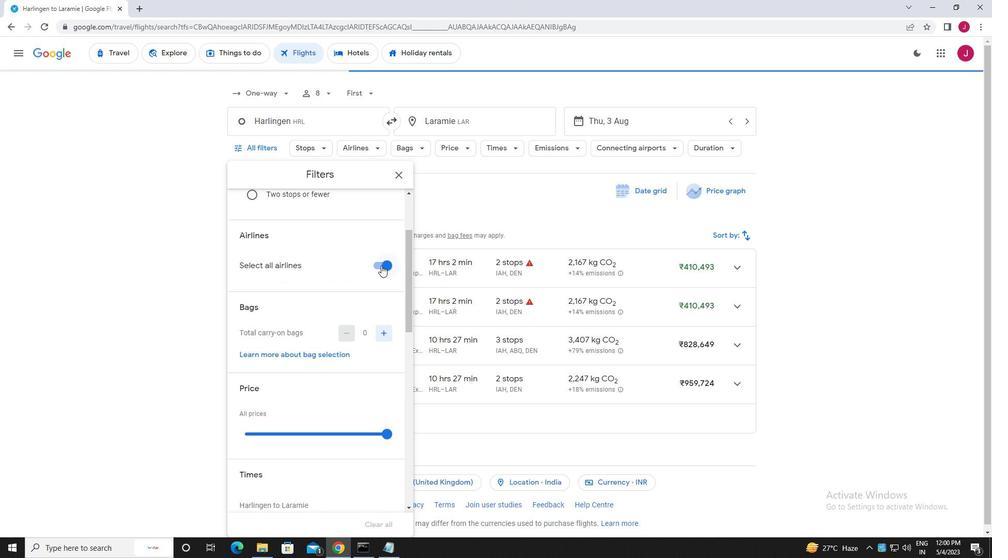 
Action: Mouse pressed left at (380, 266)
Screenshot: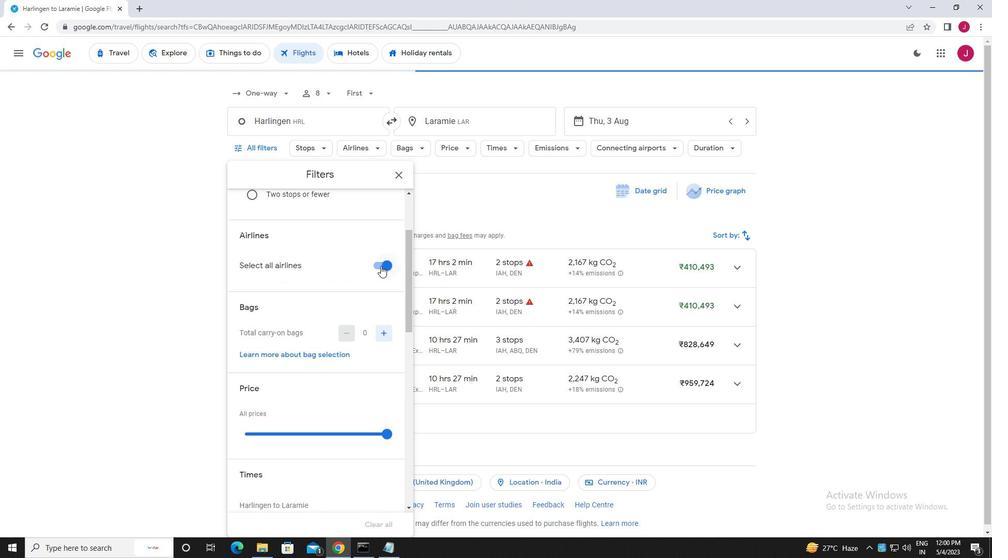 
Action: Mouse moved to (337, 254)
Screenshot: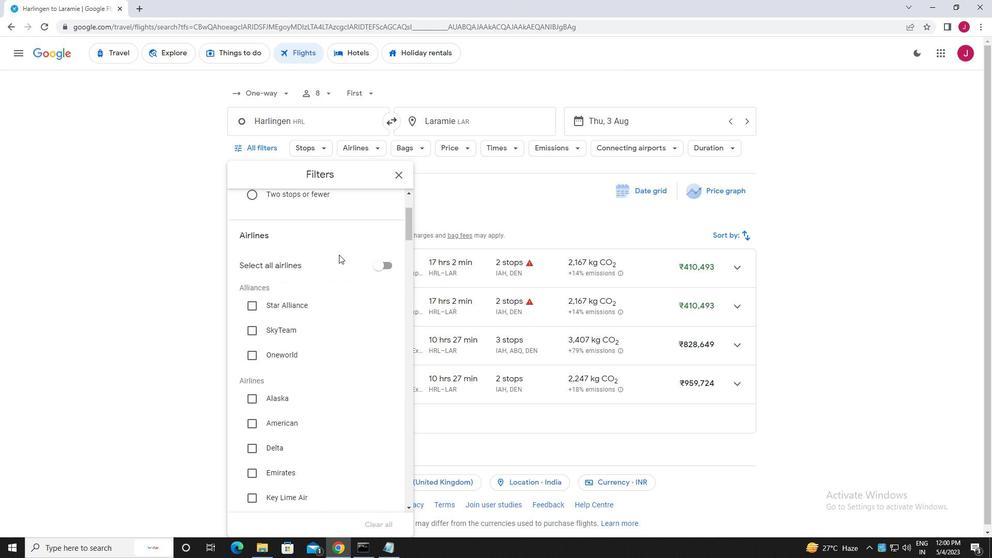 
Action: Mouse scrolled (337, 253) with delta (0, 0)
Screenshot: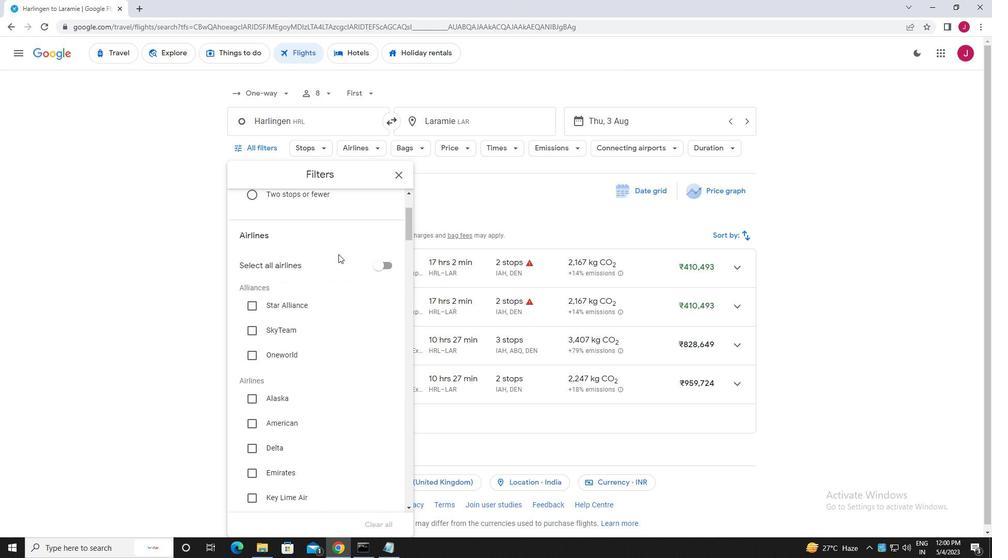
Action: Mouse moved to (337, 254)
Screenshot: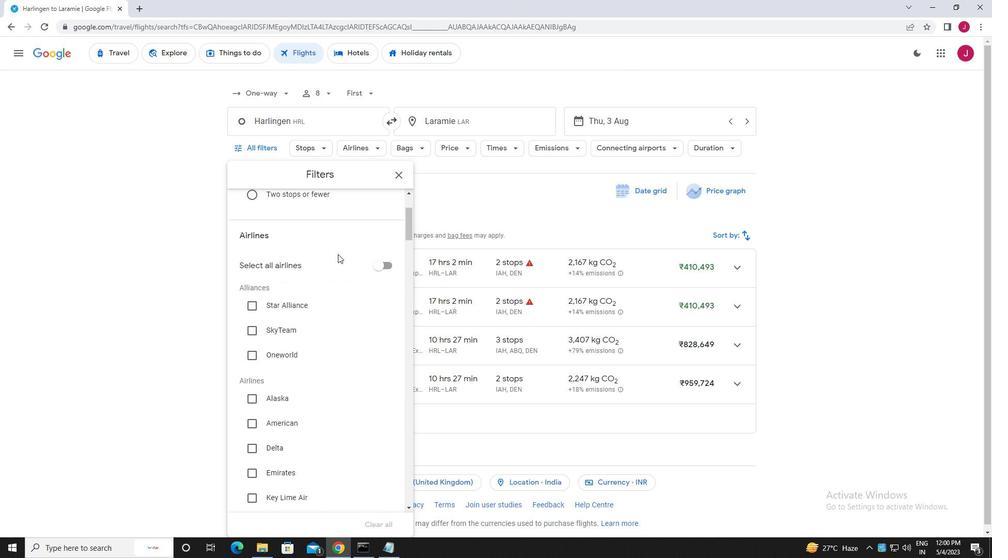 
Action: Mouse scrolled (337, 253) with delta (0, 0)
Screenshot: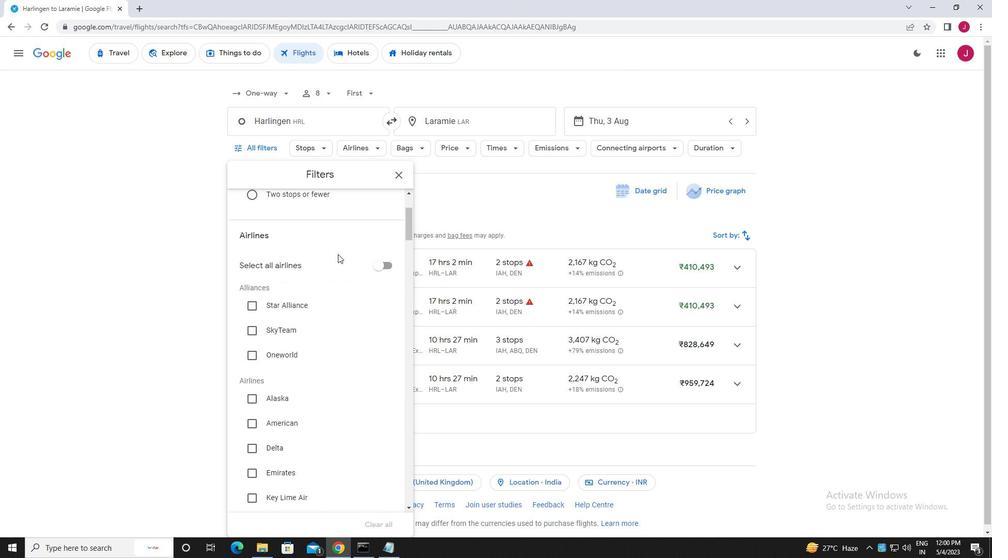 
Action: Mouse moved to (249, 297)
Screenshot: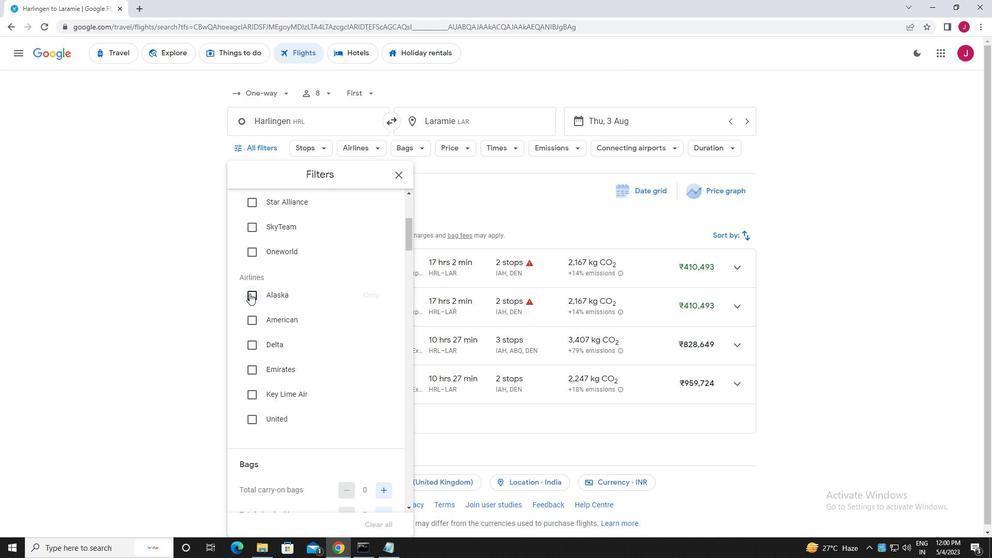 
Action: Mouse pressed left at (249, 297)
Screenshot: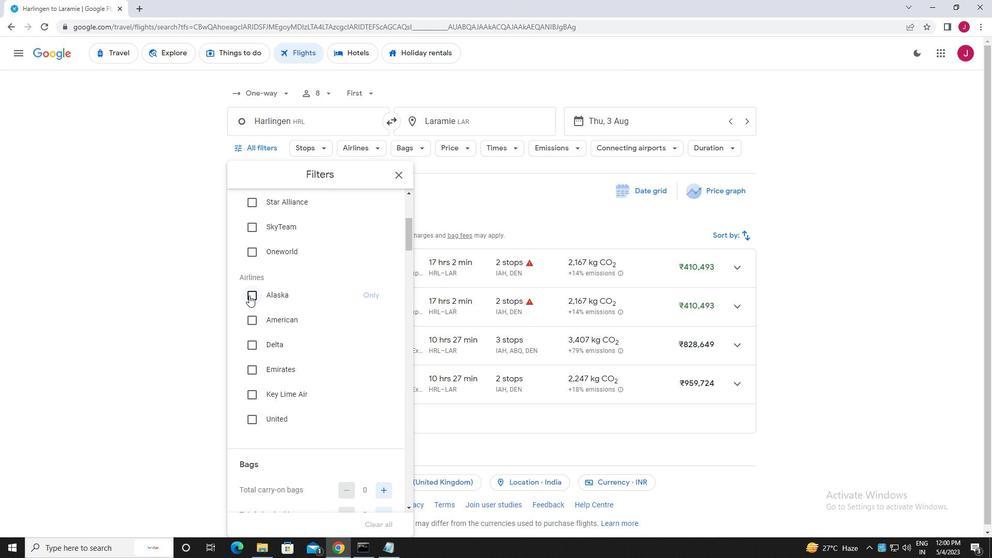 
Action: Mouse moved to (302, 281)
Screenshot: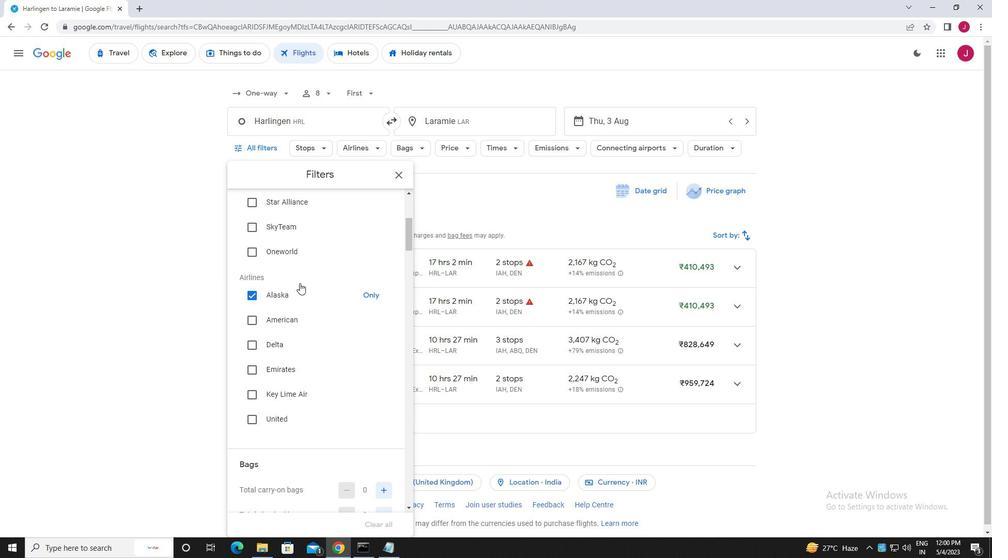 
Action: Mouse scrolled (302, 281) with delta (0, 0)
Screenshot: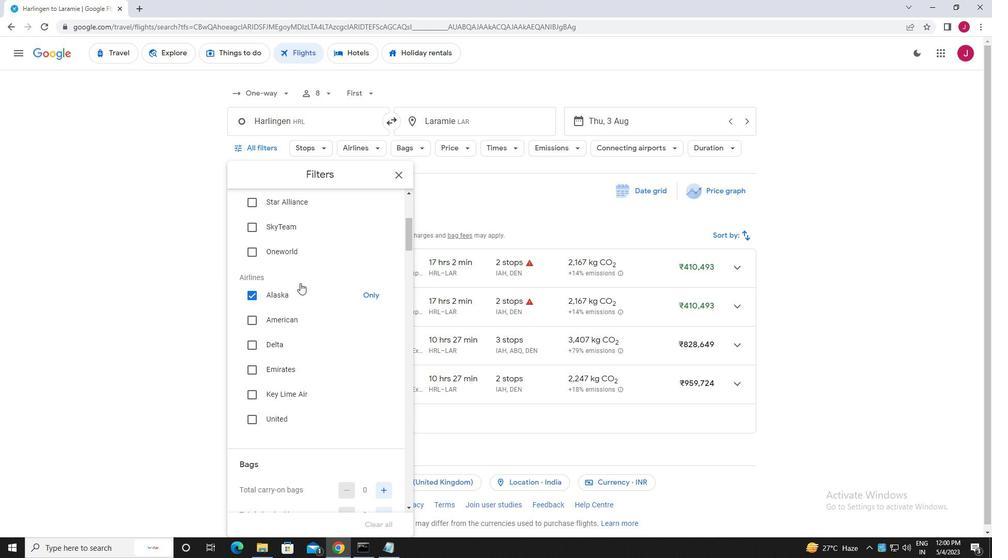 
Action: Mouse scrolled (302, 281) with delta (0, 0)
Screenshot: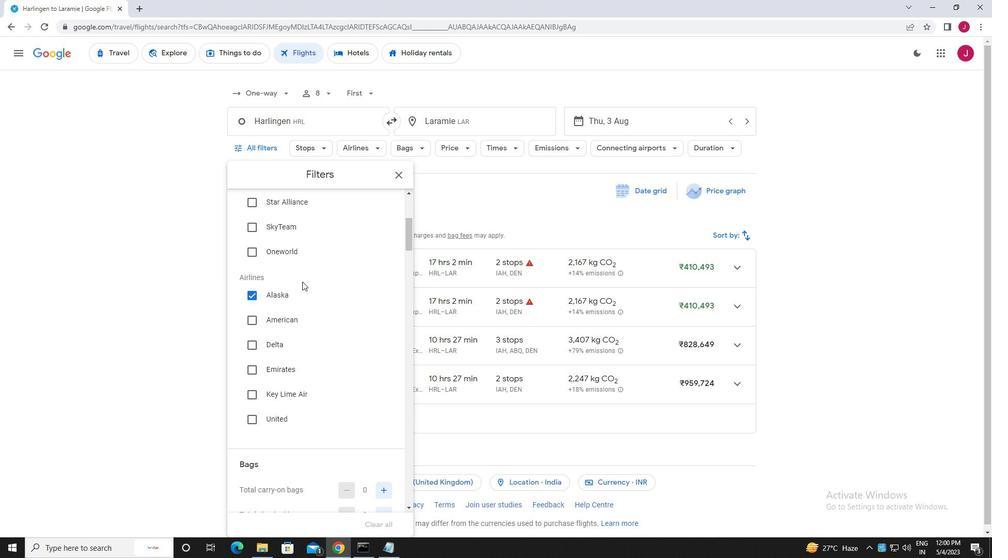 
Action: Mouse scrolled (302, 281) with delta (0, 0)
Screenshot: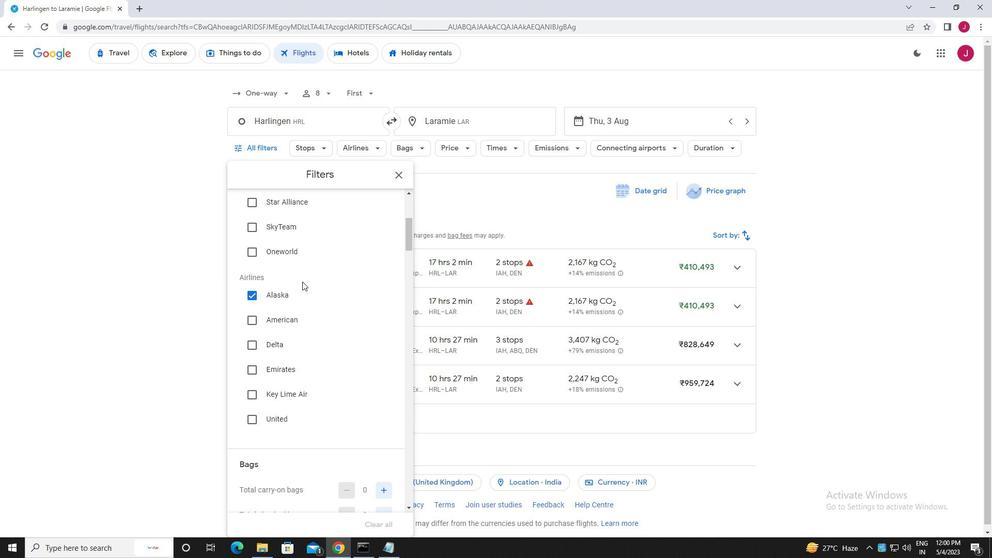 
Action: Mouse scrolled (302, 281) with delta (0, 0)
Screenshot: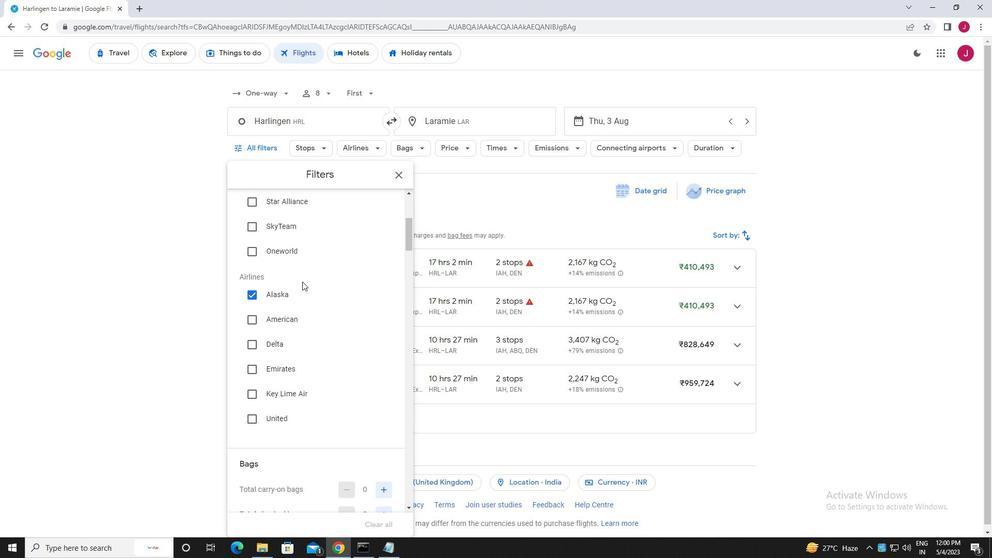 
Action: Mouse scrolled (302, 281) with delta (0, 0)
Screenshot: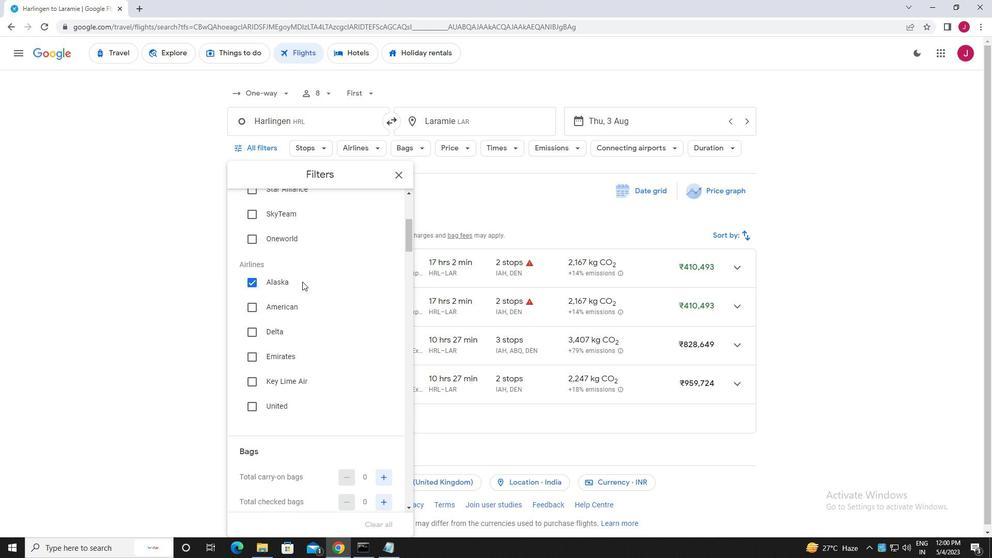 
Action: Mouse moved to (384, 256)
Screenshot: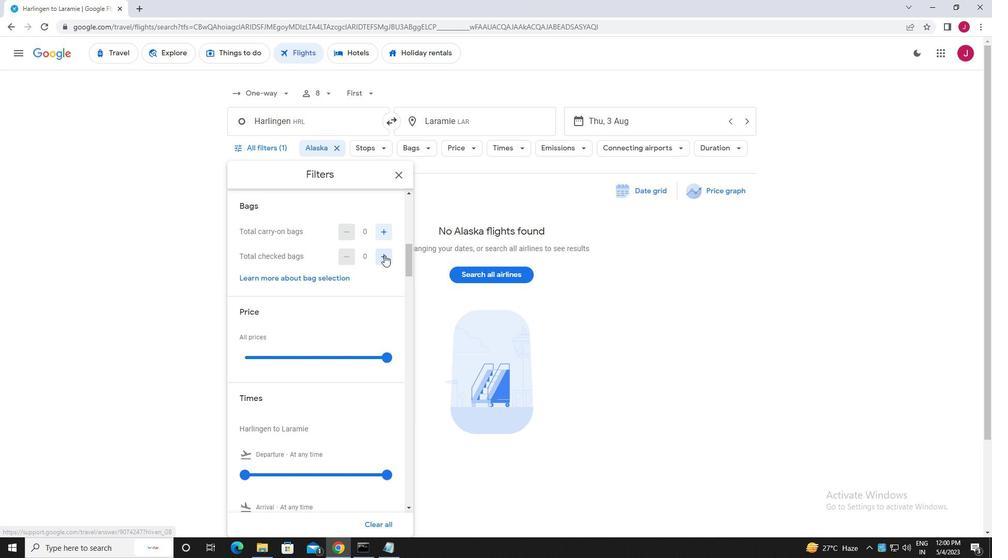 
Action: Mouse pressed left at (384, 256)
Screenshot: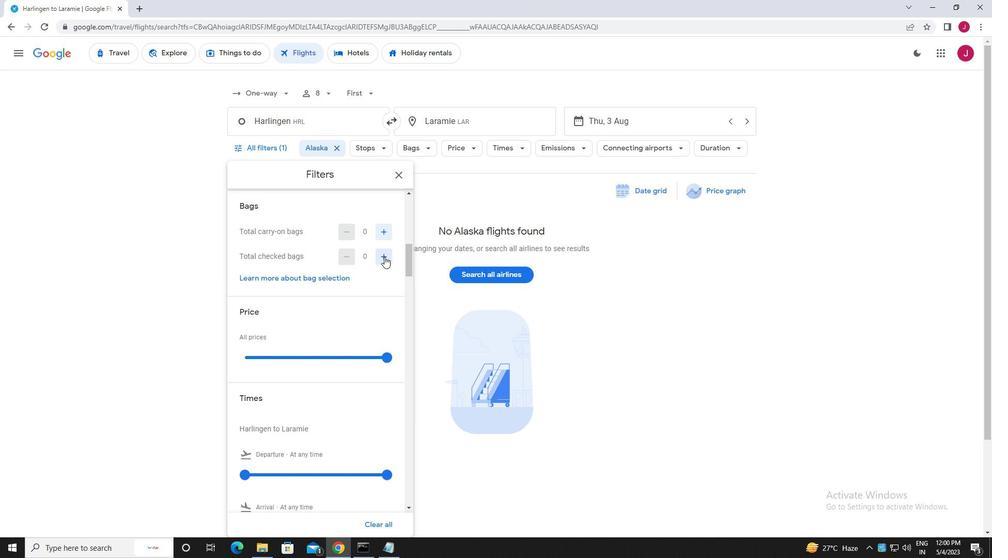 
Action: Mouse moved to (374, 260)
Screenshot: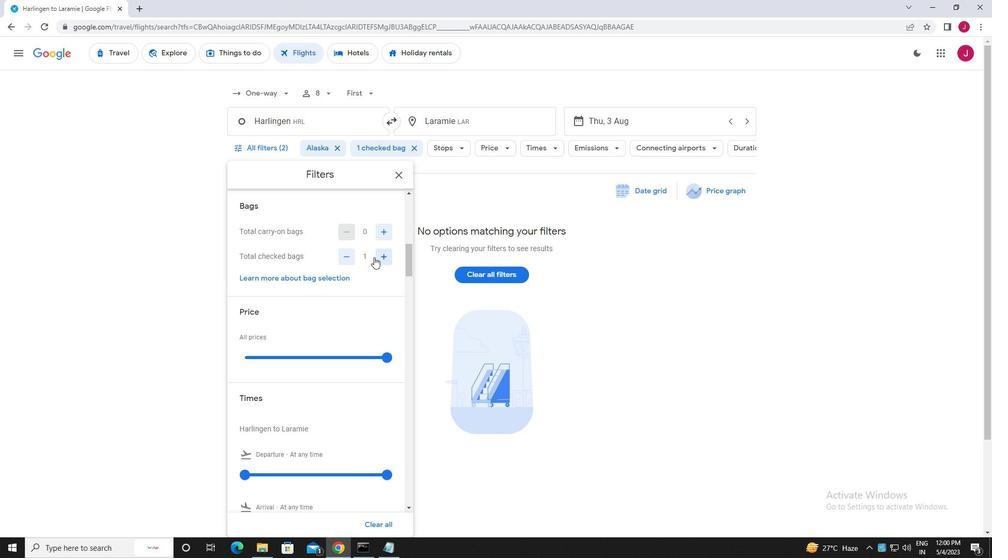 
Action: Mouse scrolled (374, 261) with delta (0, 0)
Screenshot: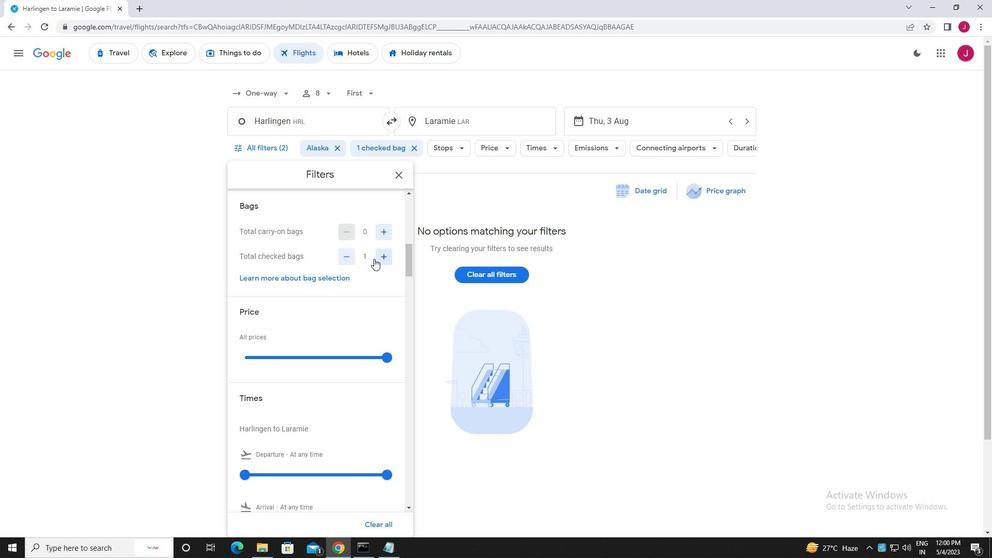 
Action: Mouse scrolled (374, 261) with delta (0, 0)
Screenshot: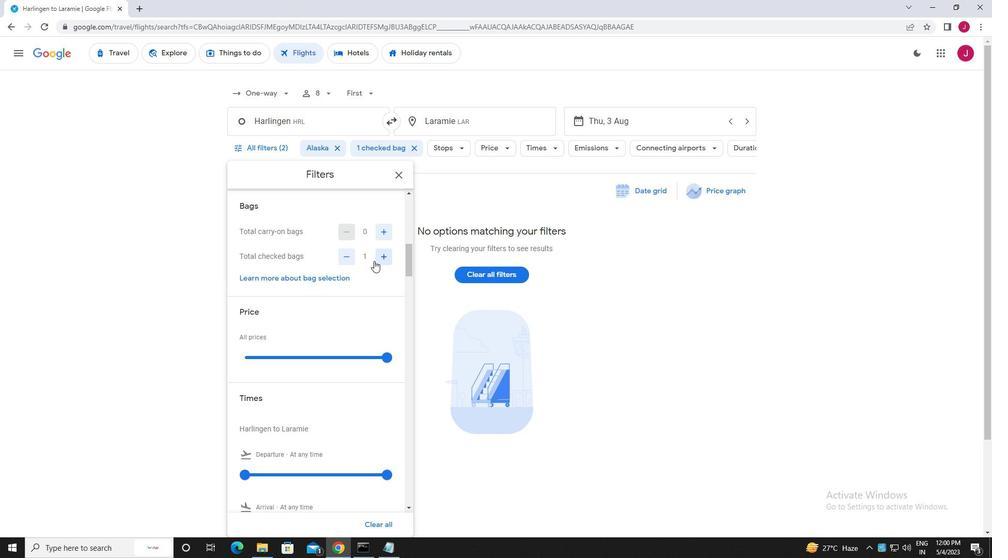 
Action: Mouse moved to (375, 260)
Screenshot: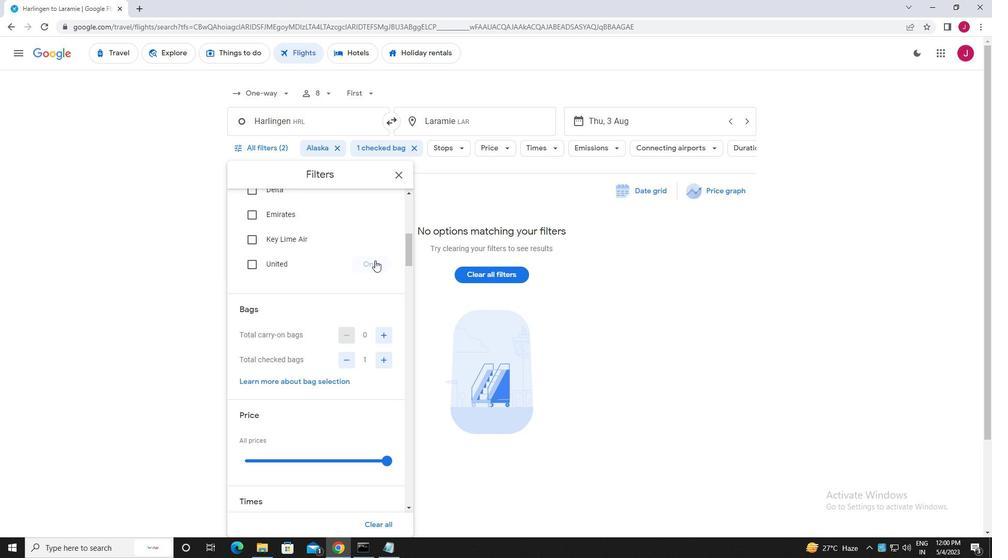 
Action: Mouse scrolled (375, 260) with delta (0, 0)
Screenshot: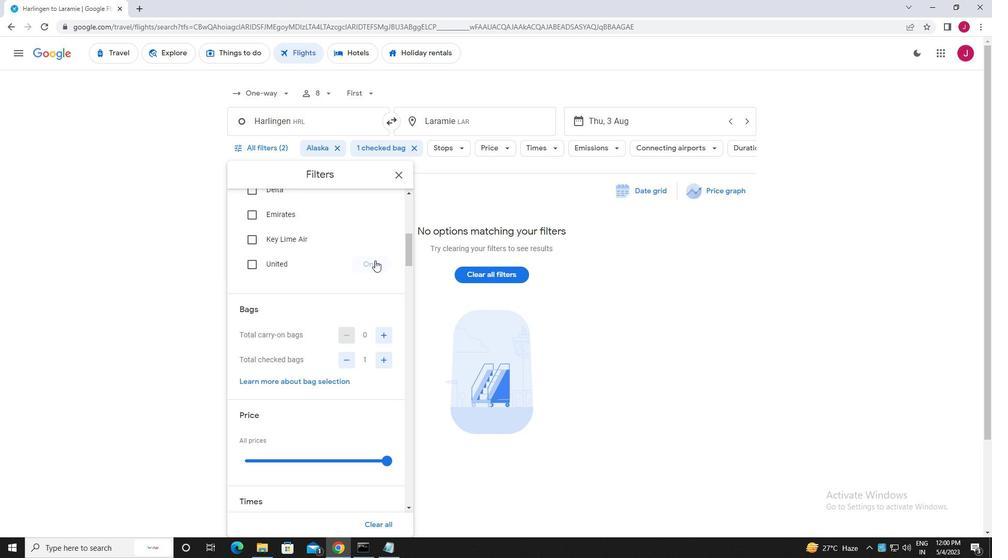 
Action: Mouse moved to (375, 260)
Screenshot: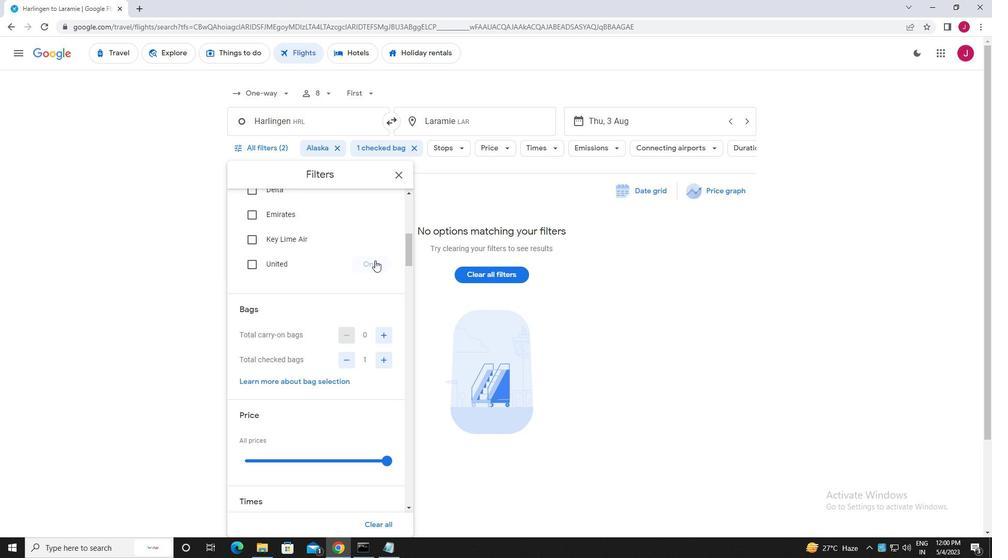 
Action: Mouse scrolled (375, 260) with delta (0, 0)
Screenshot: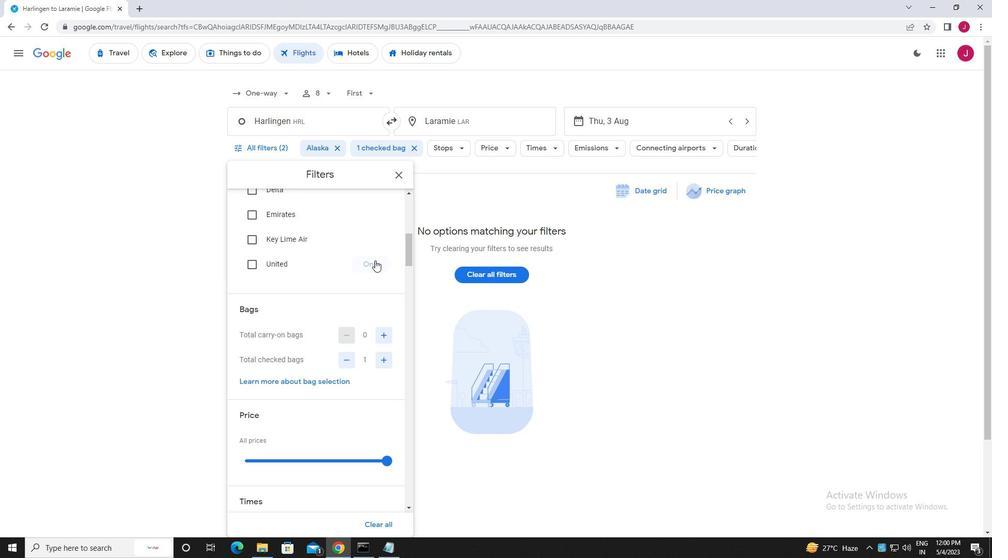 
Action: Mouse moved to (249, 241)
Screenshot: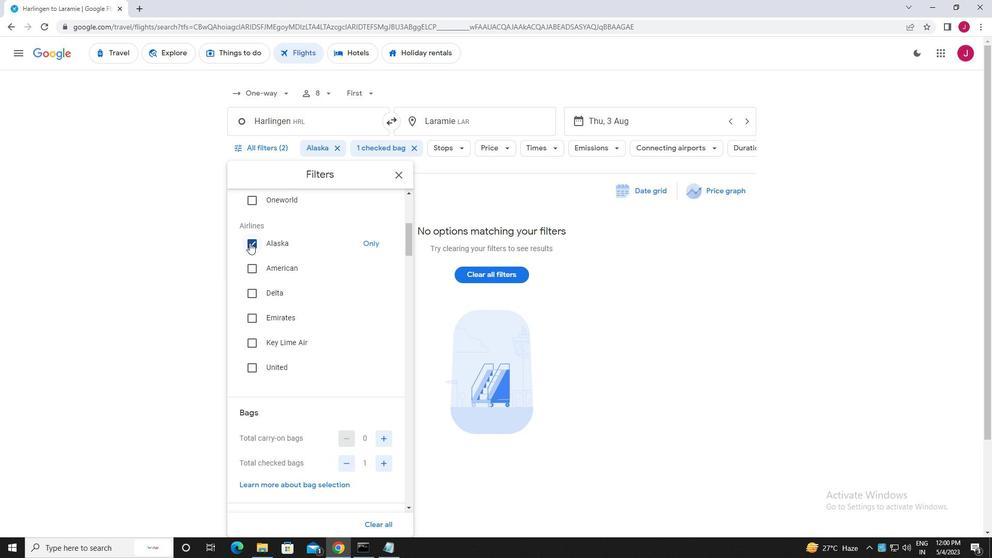 
Action: Mouse pressed left at (249, 241)
Screenshot: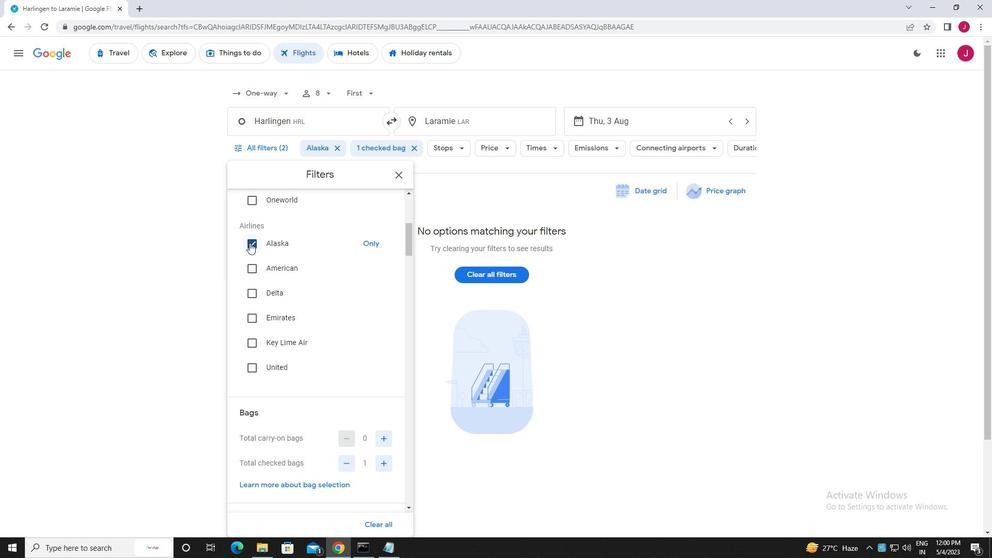 
Action: Mouse moved to (254, 265)
Screenshot: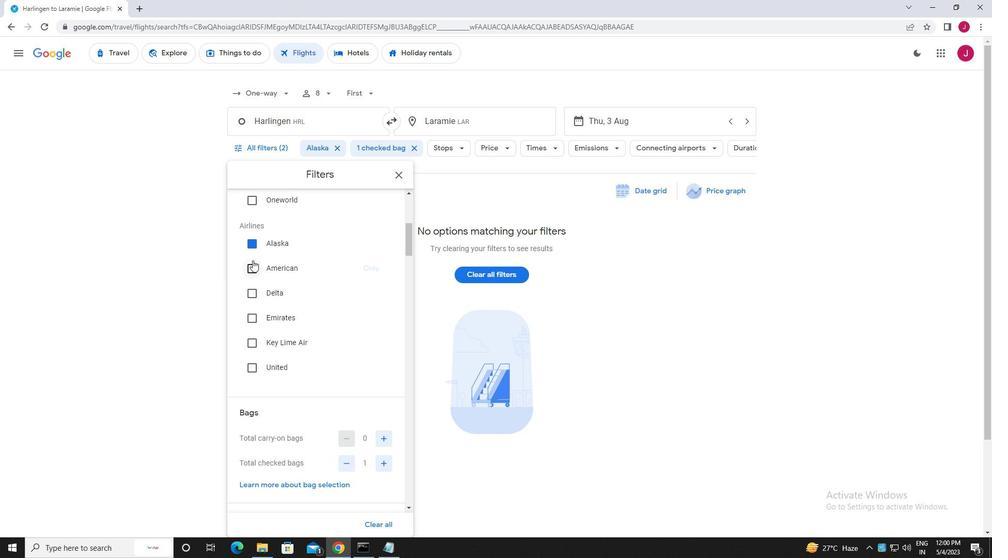
Action: Mouse pressed left at (254, 265)
Screenshot: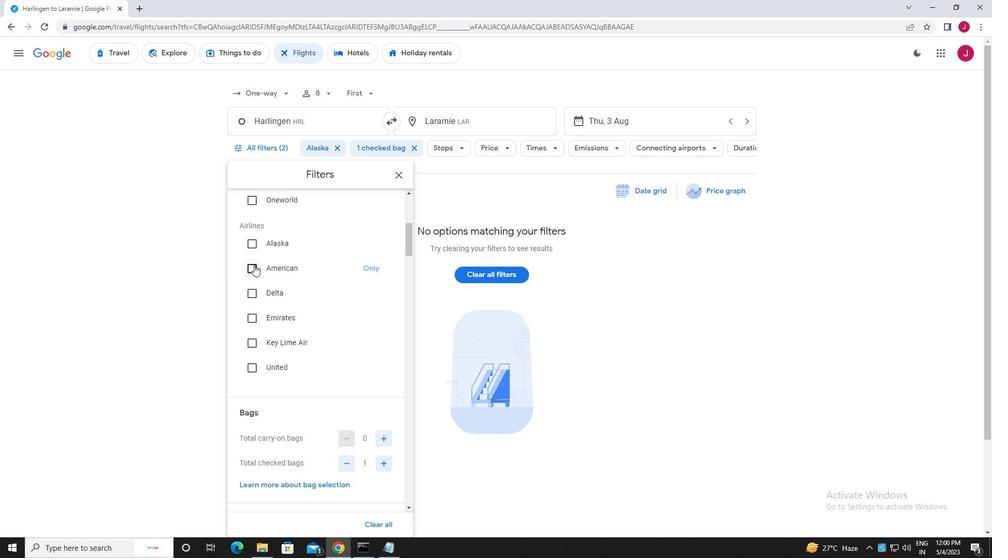 
Action: Mouse moved to (306, 273)
Screenshot: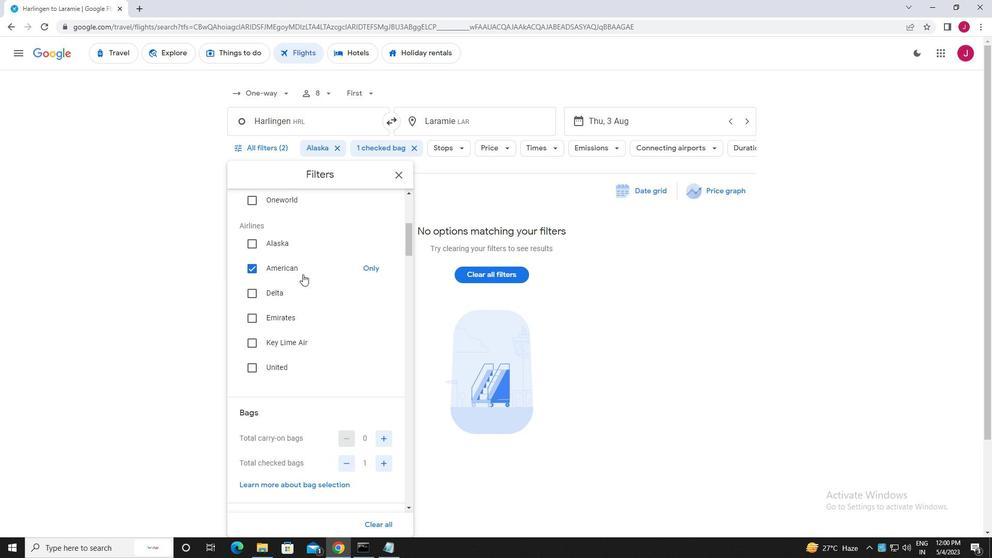 
Action: Mouse scrolled (306, 272) with delta (0, 0)
Screenshot: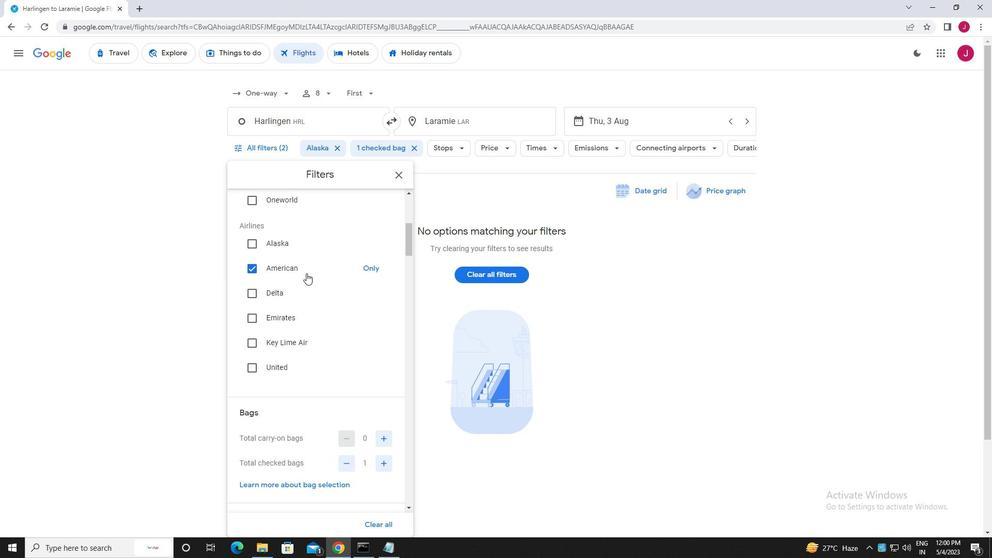 
Action: Mouse moved to (306, 273)
Screenshot: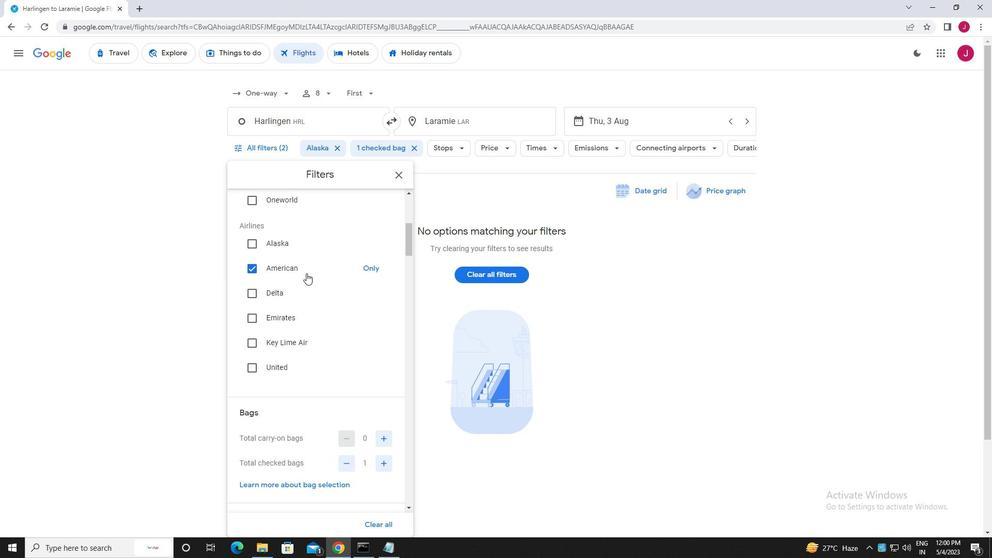 
Action: Mouse scrolled (306, 272) with delta (0, 0)
Screenshot: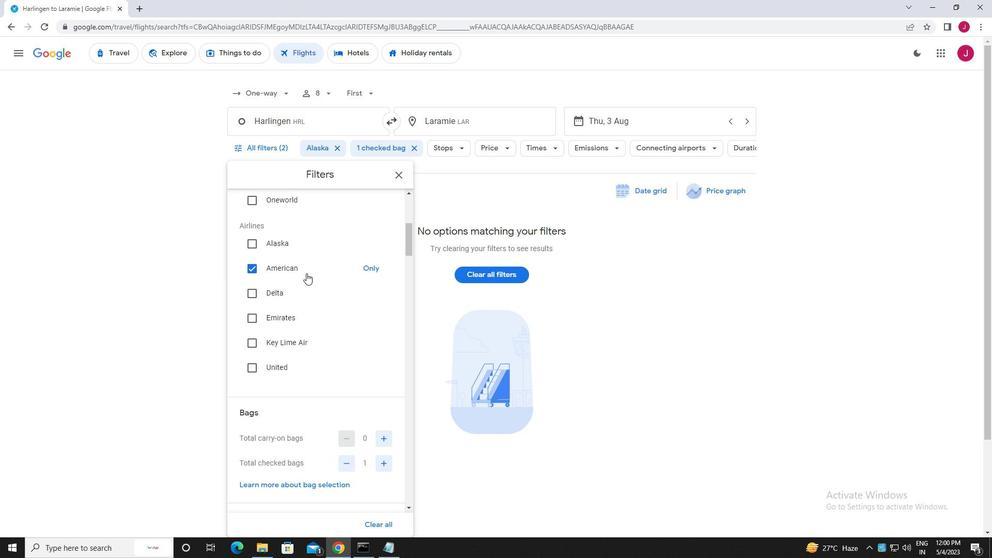
Action: Mouse moved to (307, 273)
Screenshot: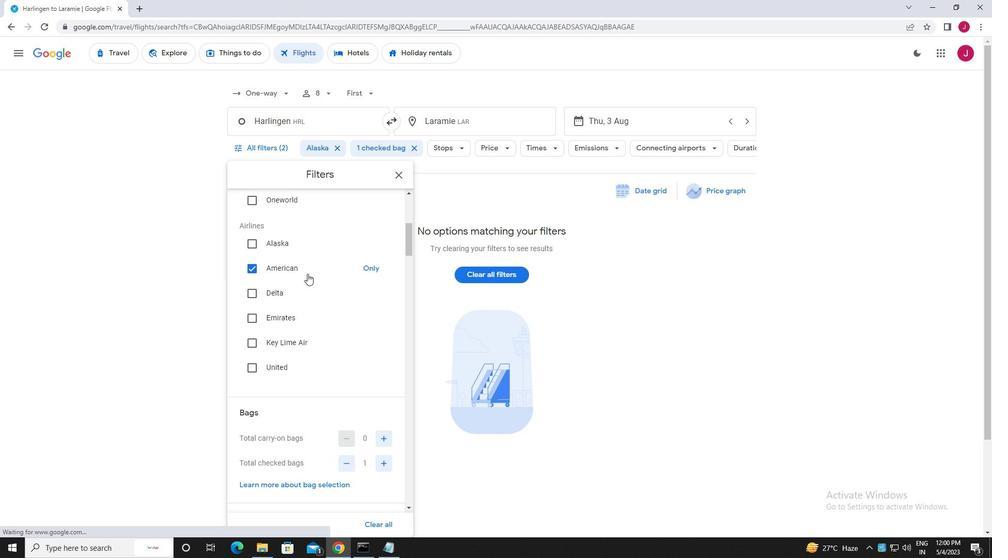 
Action: Mouse scrolled (307, 273) with delta (0, 0)
Screenshot: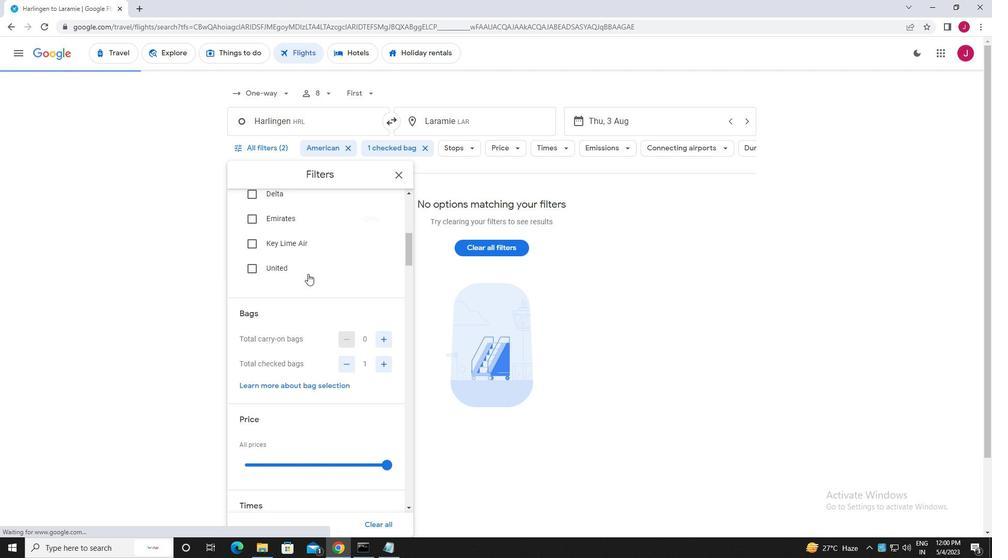
Action: Mouse scrolled (307, 273) with delta (0, 0)
Screenshot: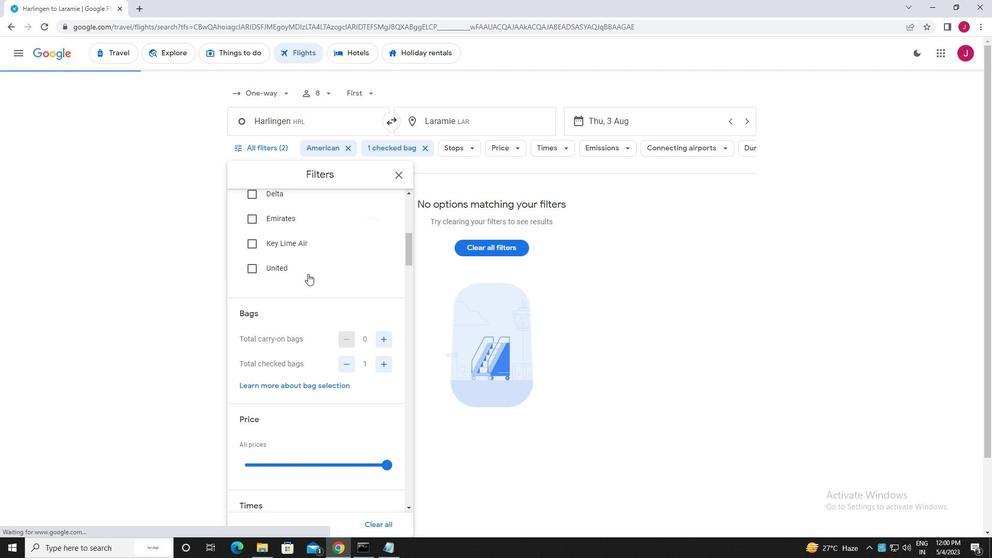 
Action: Mouse moved to (308, 273)
Screenshot: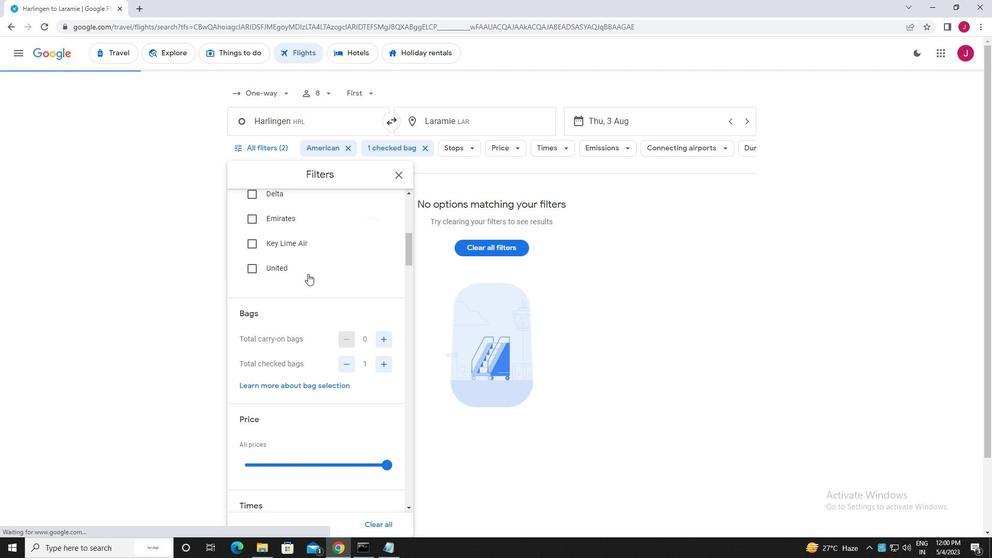 
Action: Mouse scrolled (308, 273) with delta (0, 0)
Screenshot: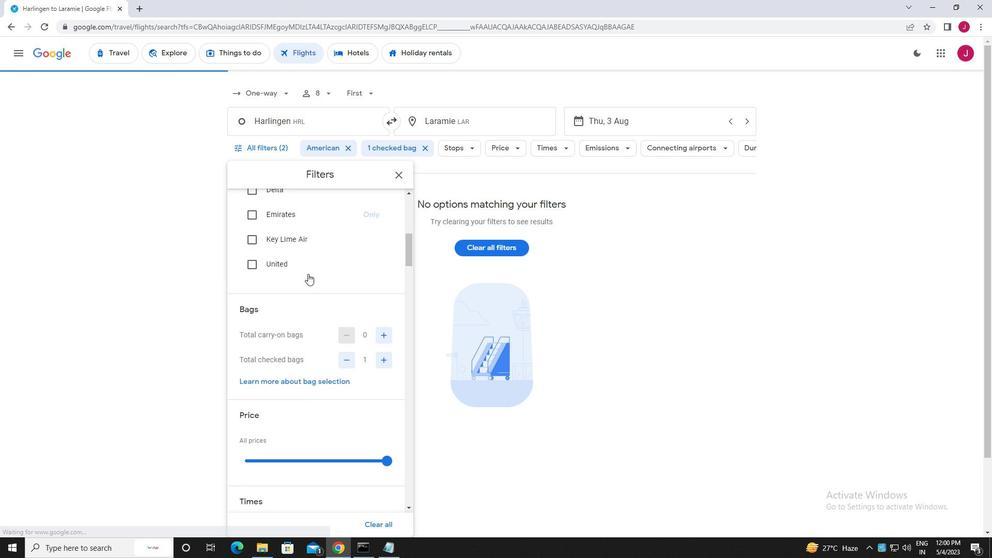 
Action: Mouse moved to (309, 273)
Screenshot: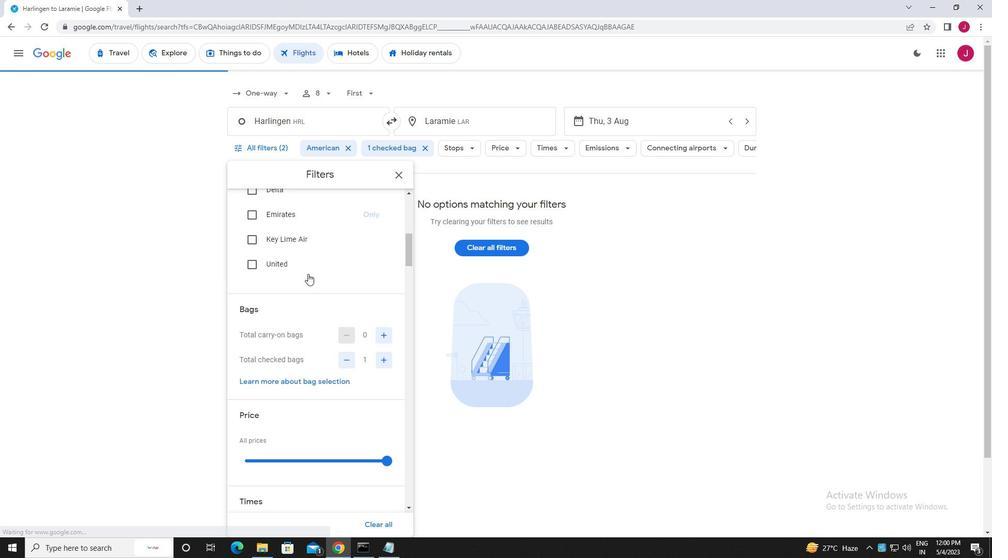 
Action: Mouse scrolled (309, 273) with delta (0, 0)
Screenshot: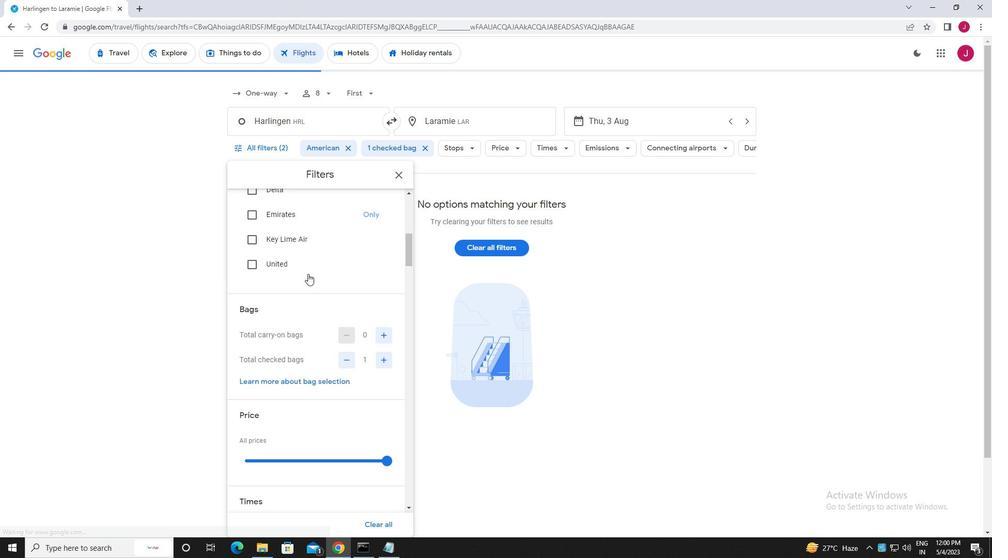 
Action: Mouse moved to (319, 274)
Screenshot: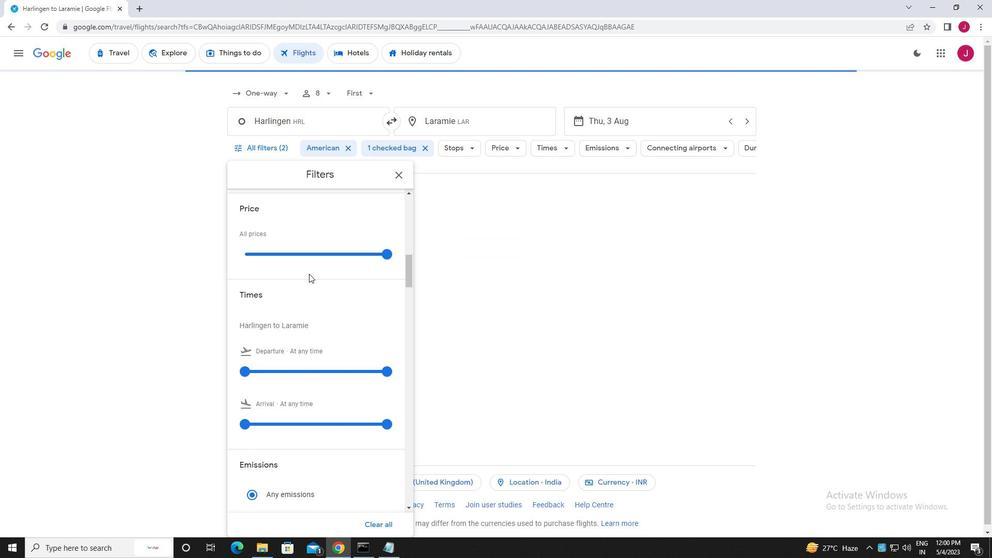 
Action: Mouse scrolled (319, 275) with delta (0, 0)
Screenshot: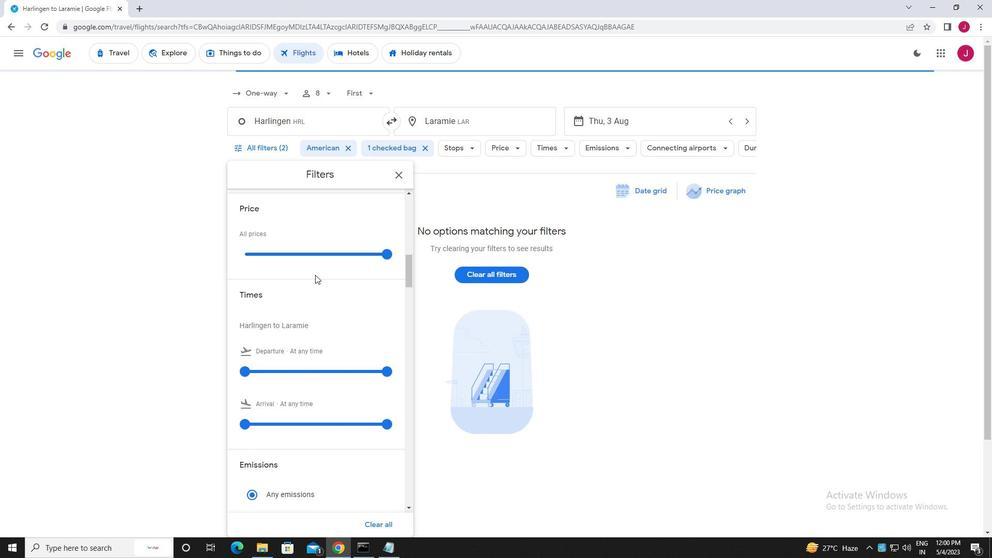 
Action: Mouse scrolled (319, 275) with delta (0, 0)
Screenshot: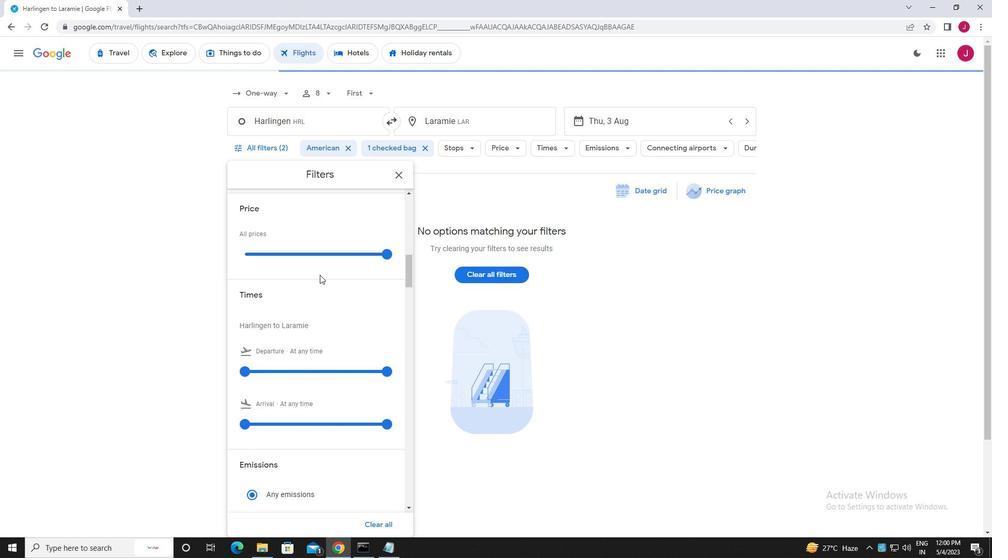 
Action: Mouse moved to (384, 356)
Screenshot: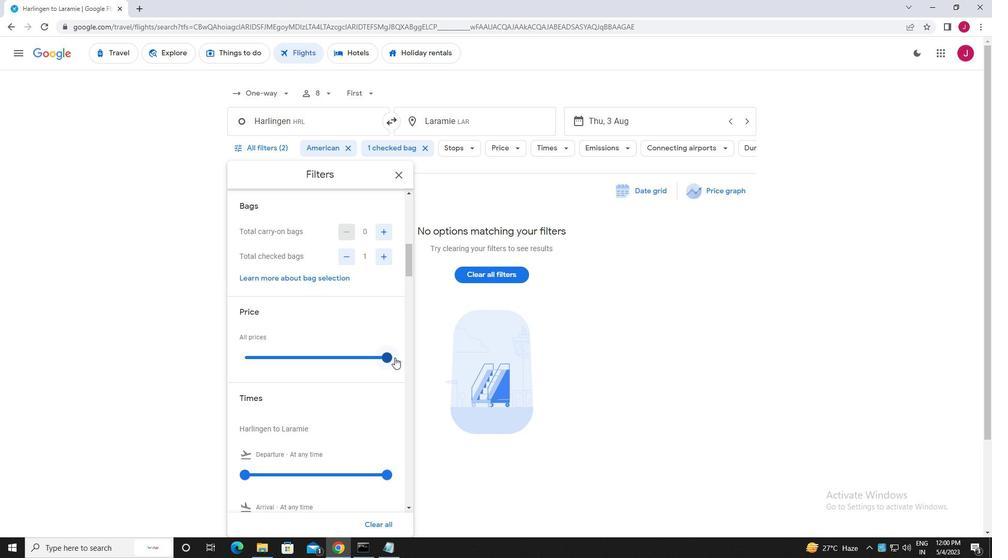 
Action: Mouse pressed left at (384, 356)
Screenshot: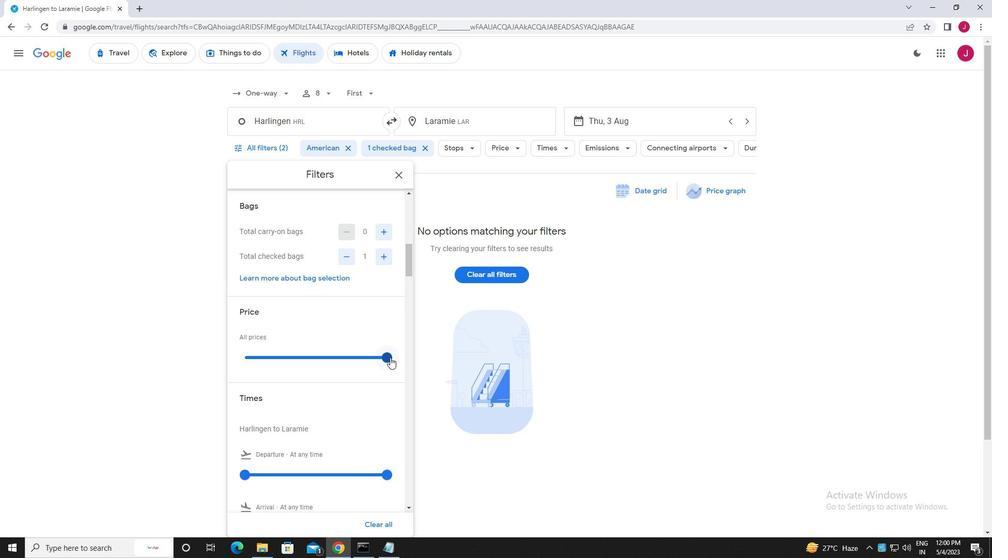 
Action: Mouse moved to (335, 341)
Screenshot: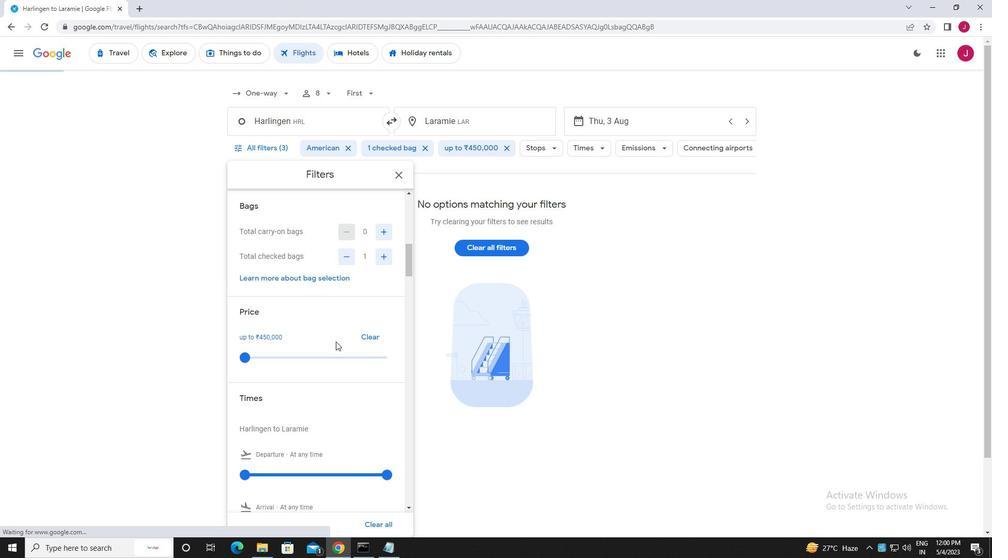 
Action: Mouse scrolled (335, 341) with delta (0, 0)
Screenshot: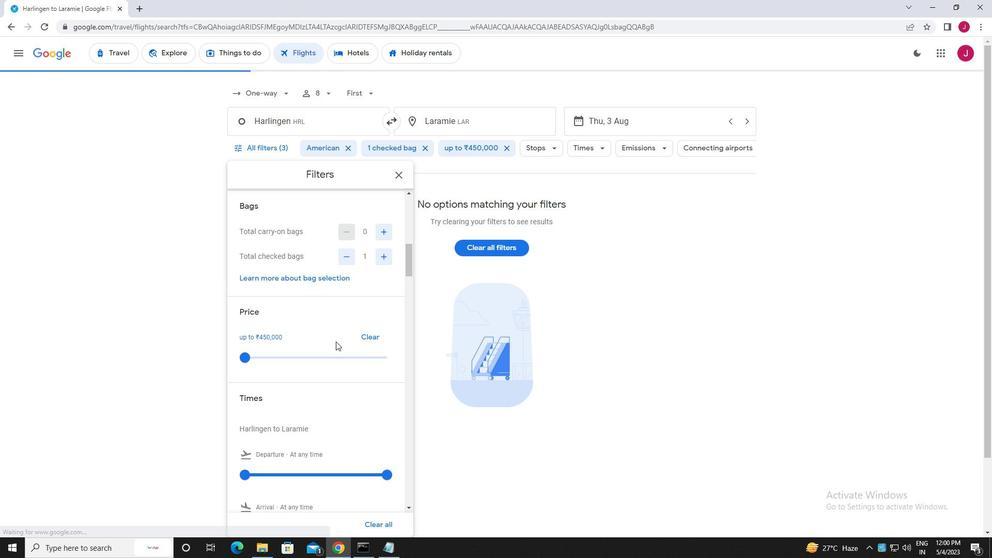 
Action: Mouse scrolled (335, 341) with delta (0, 0)
Screenshot: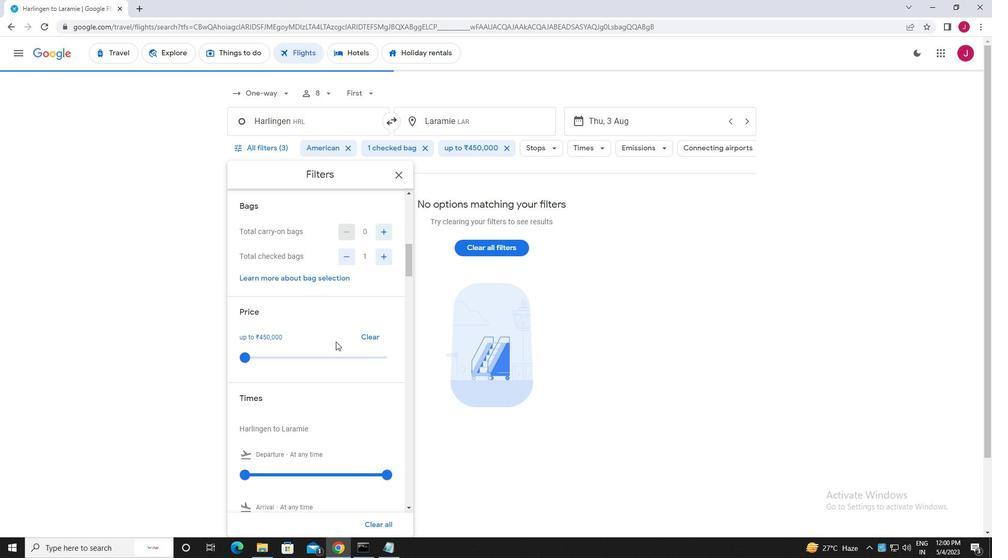 
Action: Mouse scrolled (335, 341) with delta (0, 0)
Screenshot: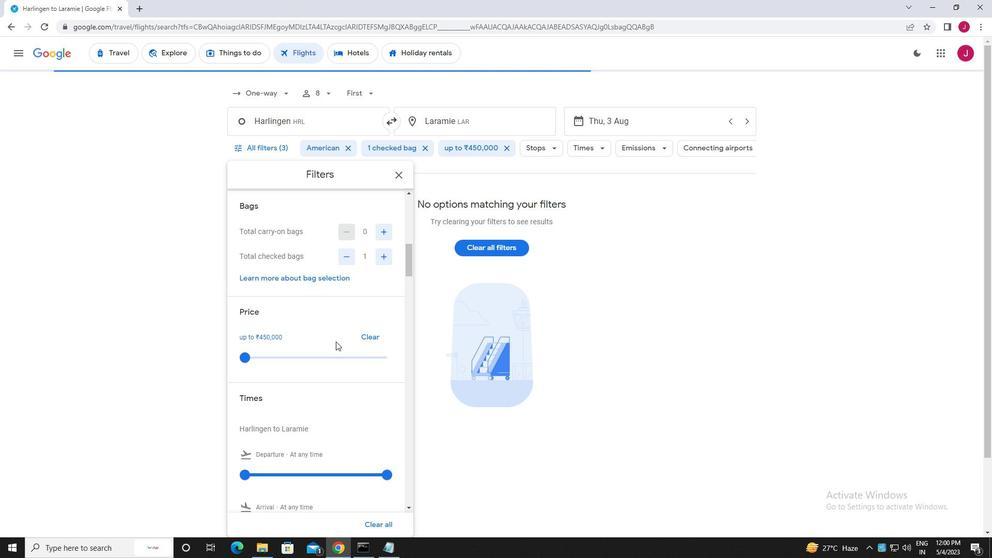 
Action: Mouse moved to (241, 319)
Screenshot: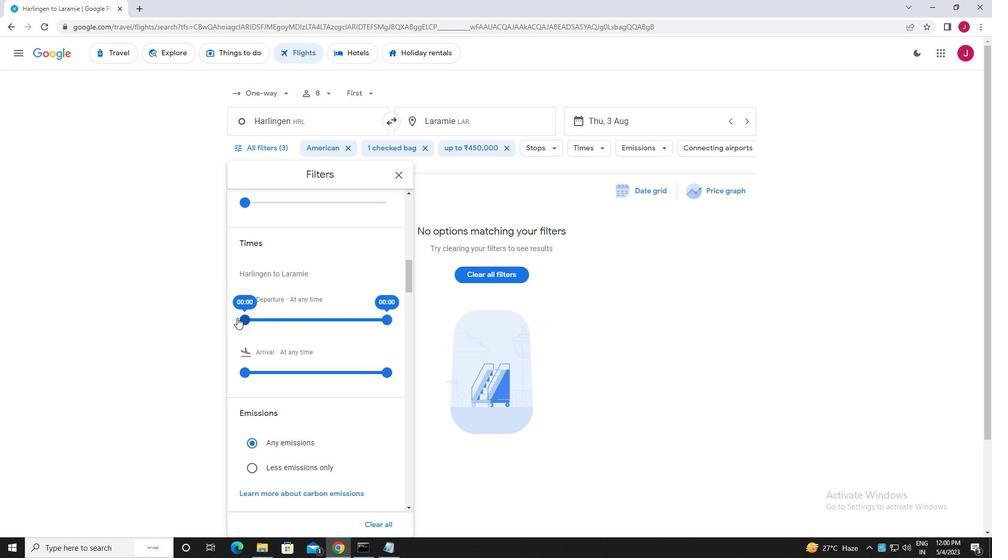 
Action: Mouse pressed left at (241, 319)
Screenshot: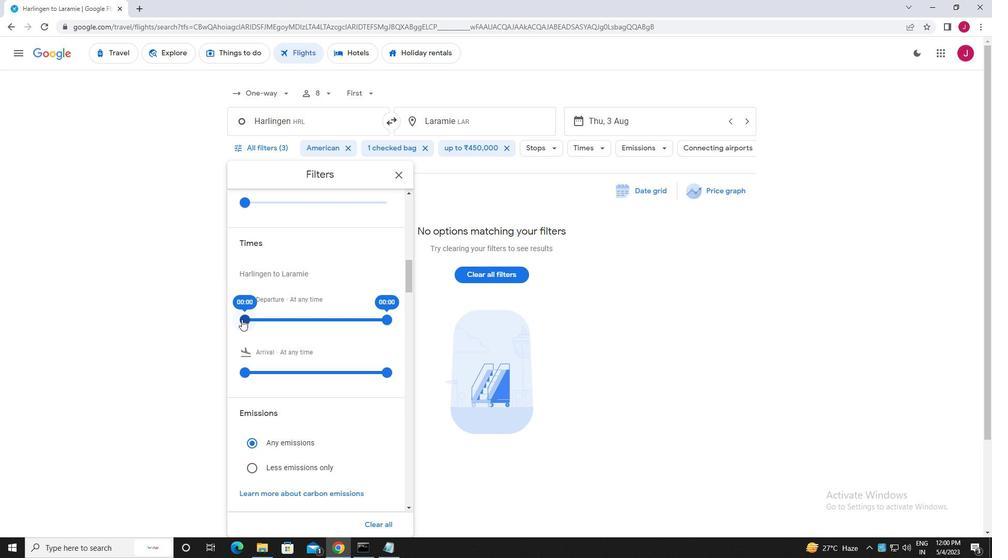 
Action: Mouse moved to (388, 319)
Screenshot: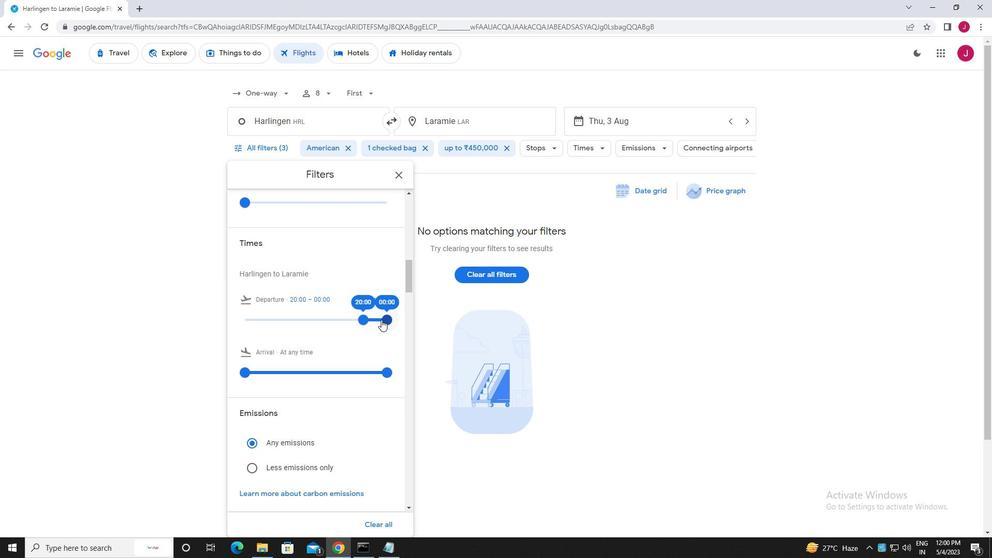 
Action: Mouse pressed left at (388, 319)
Screenshot: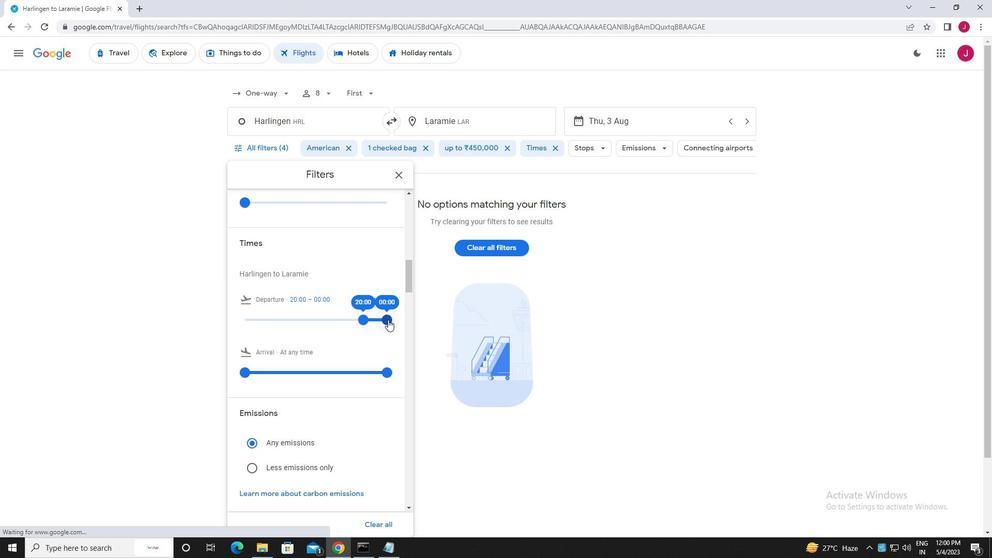 
Action: Mouse moved to (400, 173)
Screenshot: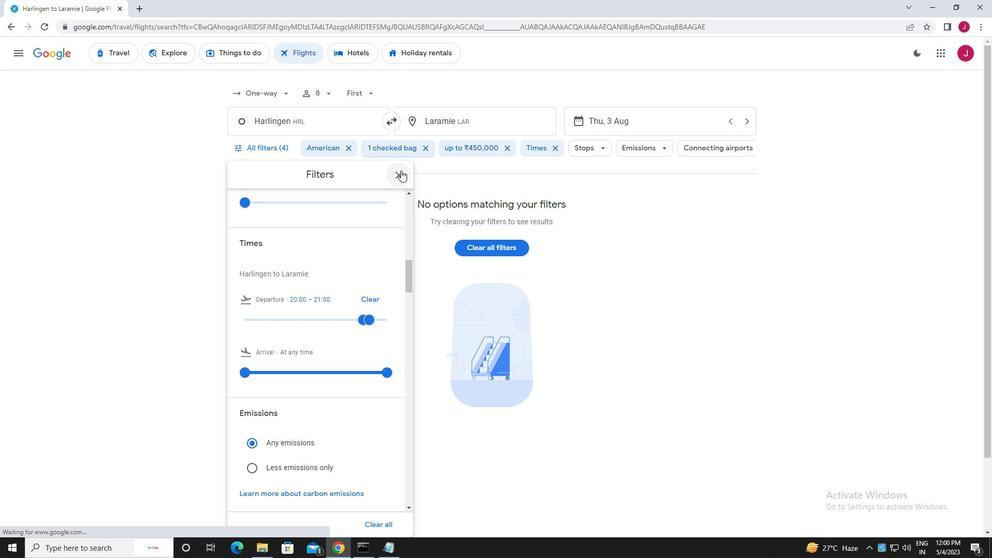 
Action: Mouse pressed left at (400, 173)
Screenshot: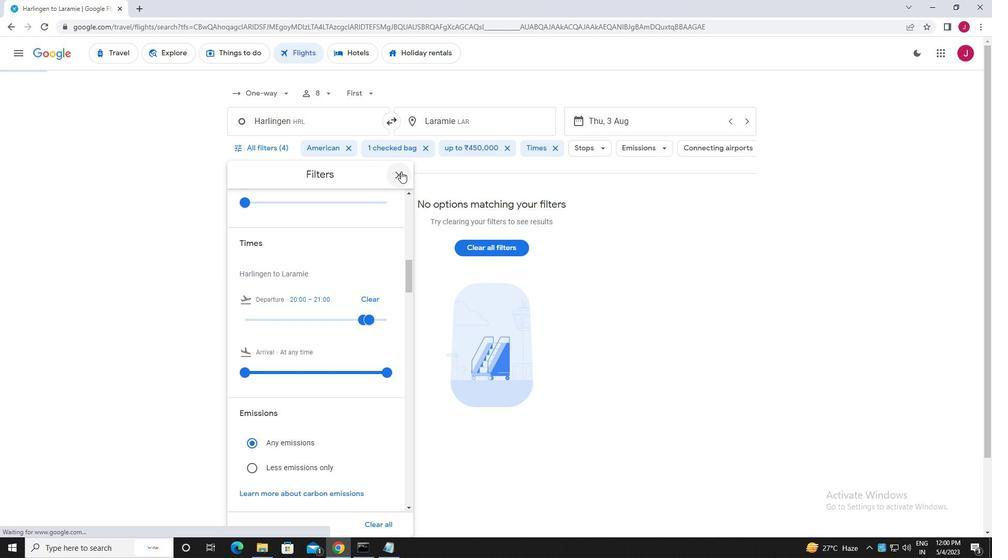 
Action: Mouse moved to (400, 175)
Screenshot: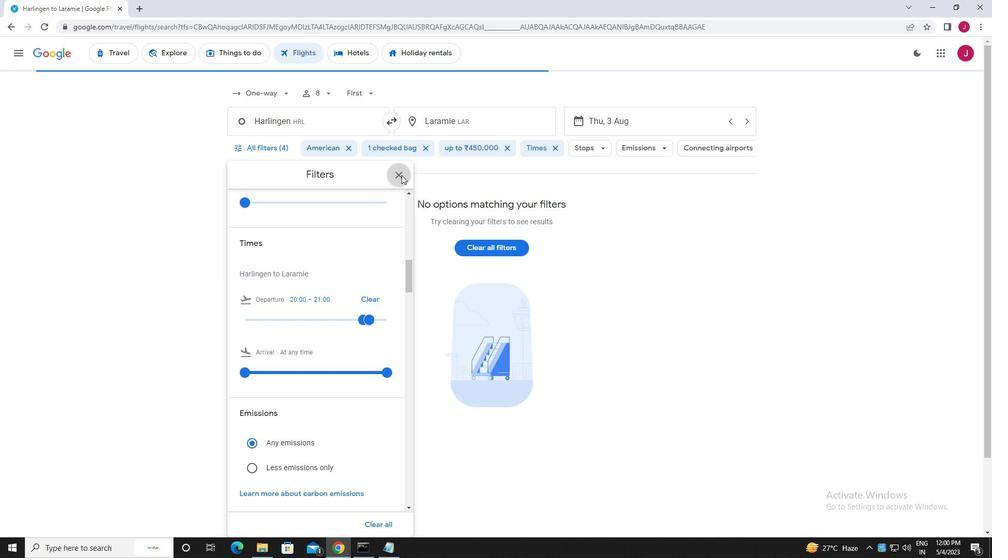 
